 Task: Use reaction emojis to express your opinion on a pull request.
Action: Mouse moved to (63, 187)
Screenshot: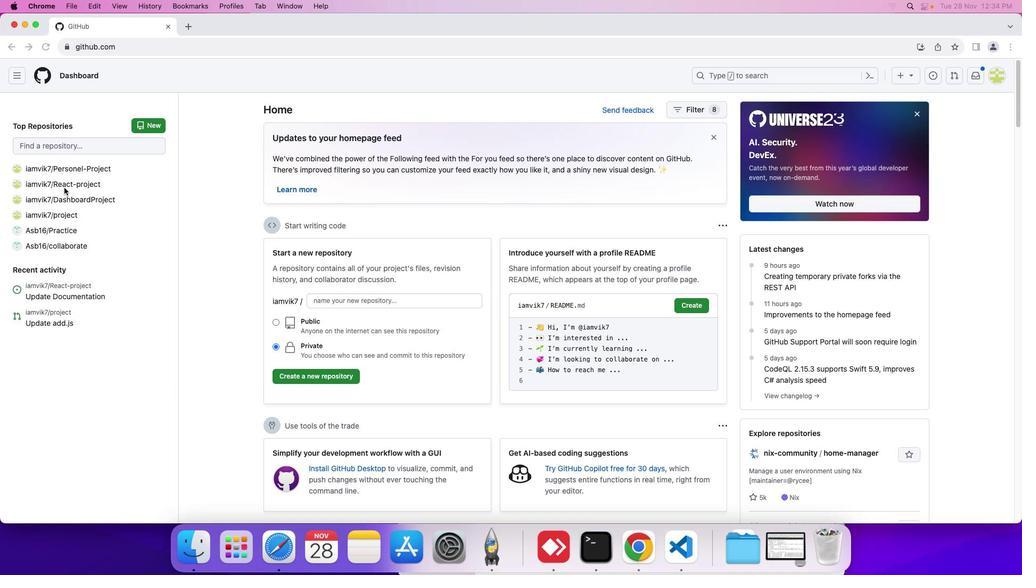 
Action: Mouse pressed left at (63, 187)
Screenshot: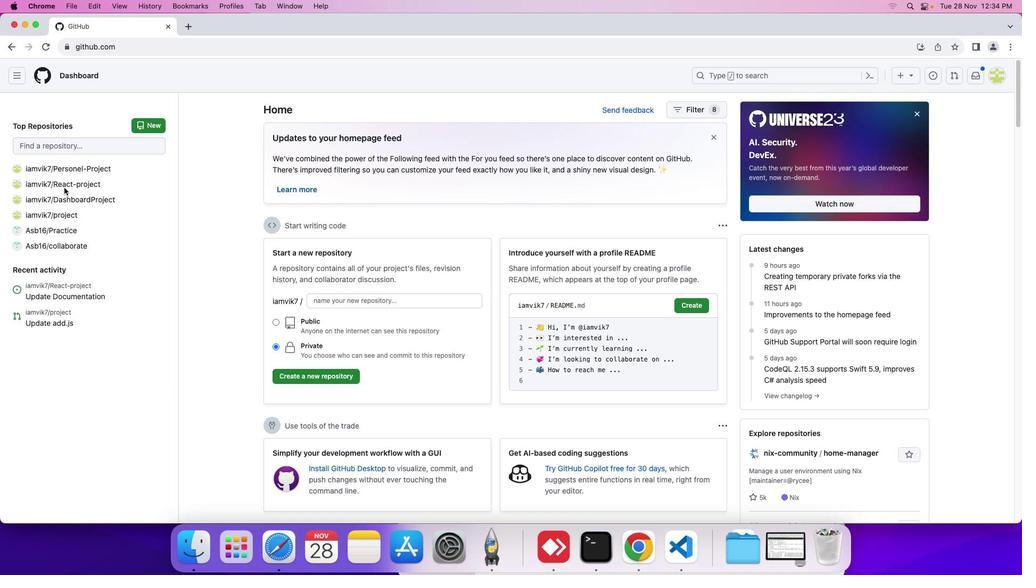 
Action: Mouse moved to (64, 181)
Screenshot: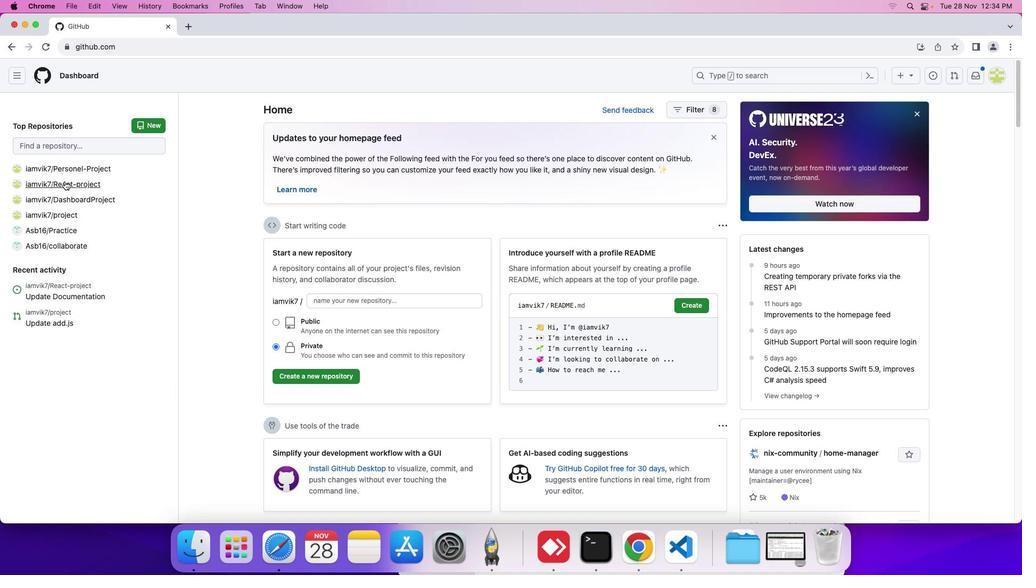 
Action: Mouse pressed left at (64, 181)
Screenshot: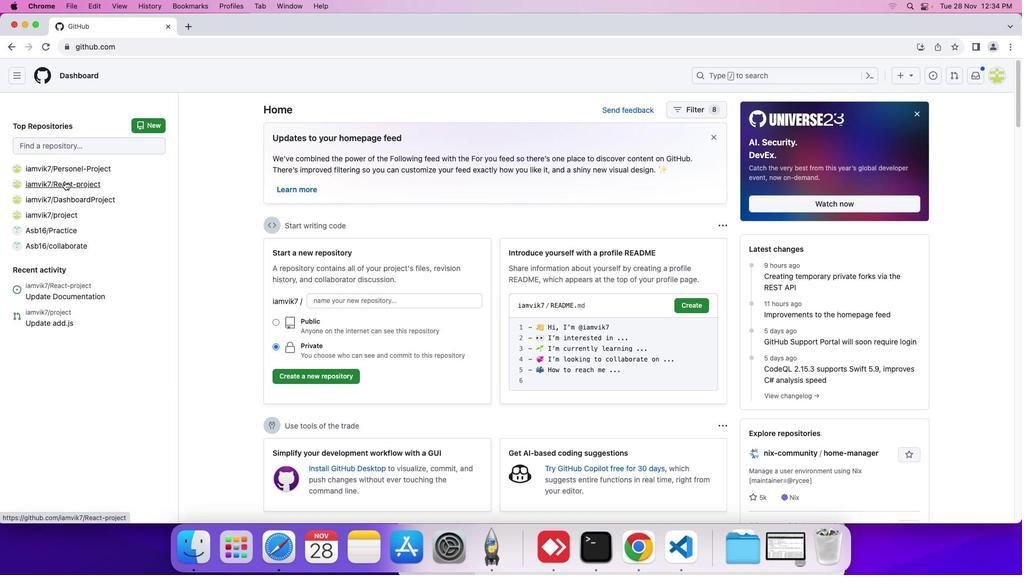 
Action: Mouse moved to (233, 167)
Screenshot: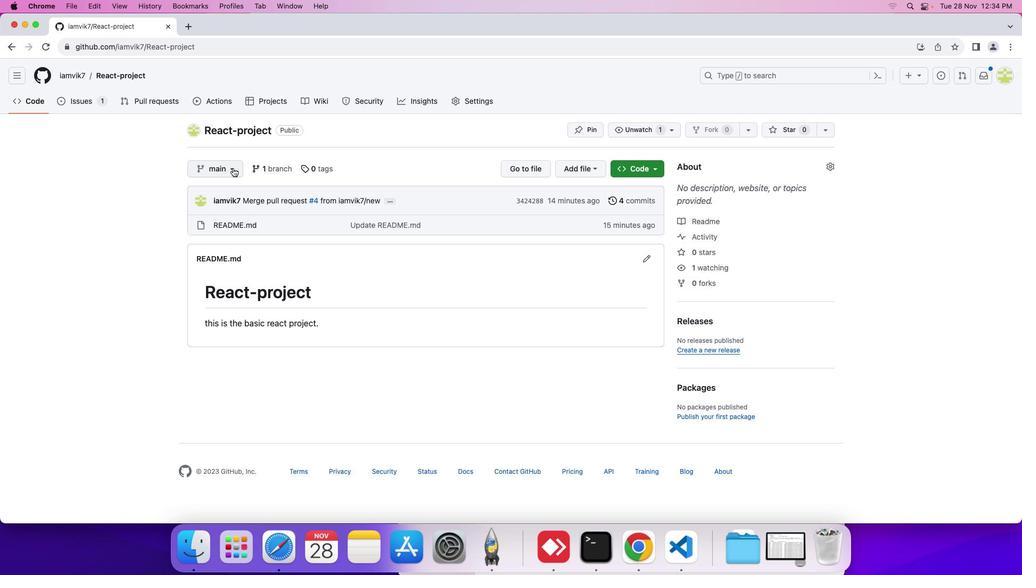 
Action: Mouse pressed left at (233, 167)
Screenshot: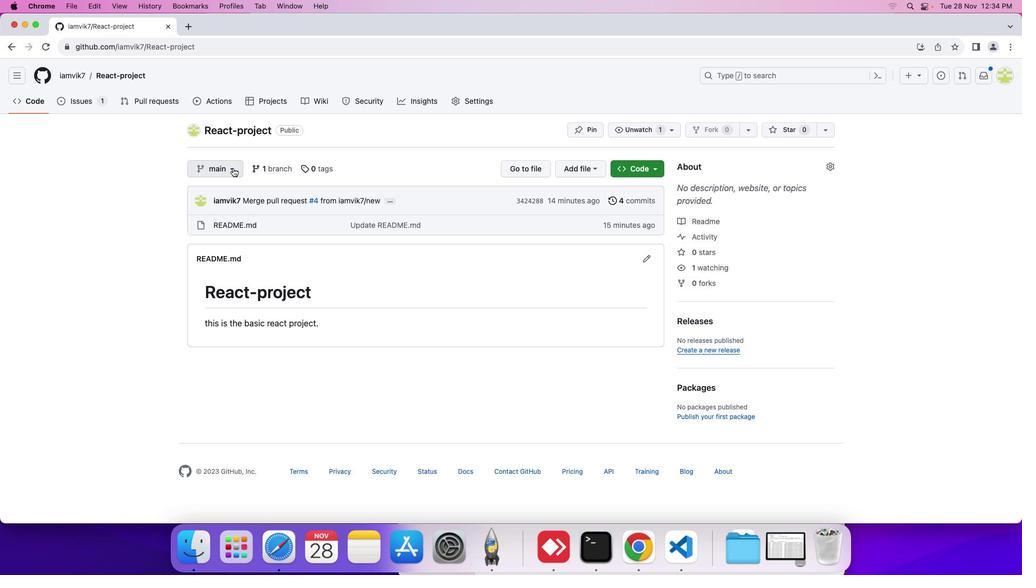 
Action: Mouse moved to (250, 225)
Screenshot: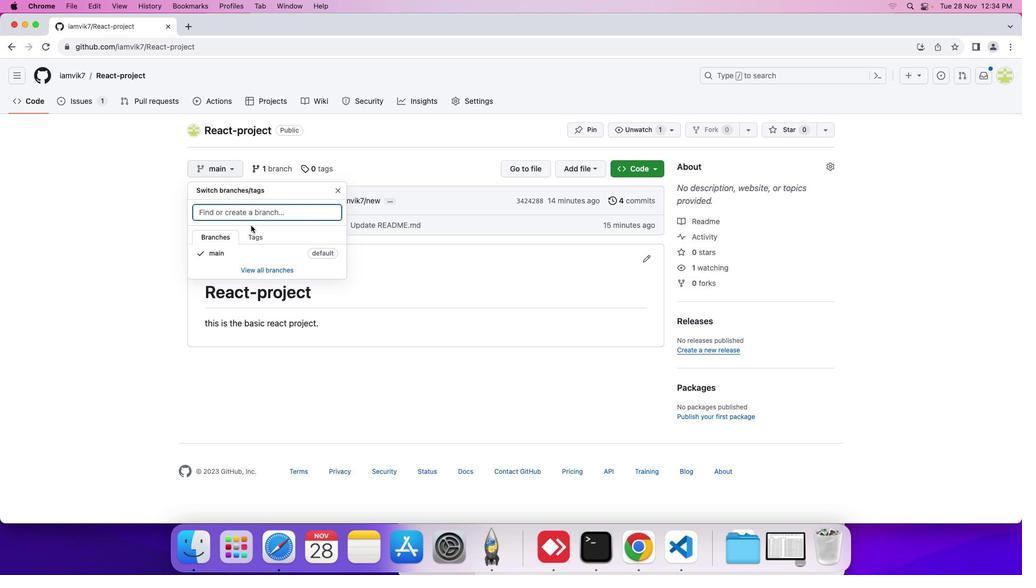 
Action: Key pressed 'n''e''w'Key.space'b''r''a''n''c''h'
Screenshot: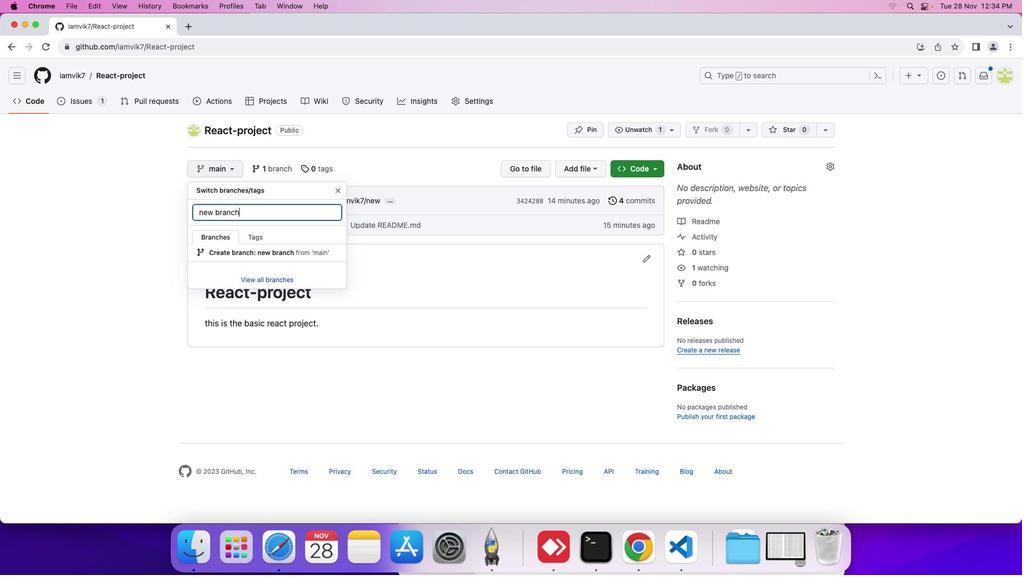 
Action: Mouse moved to (252, 250)
Screenshot: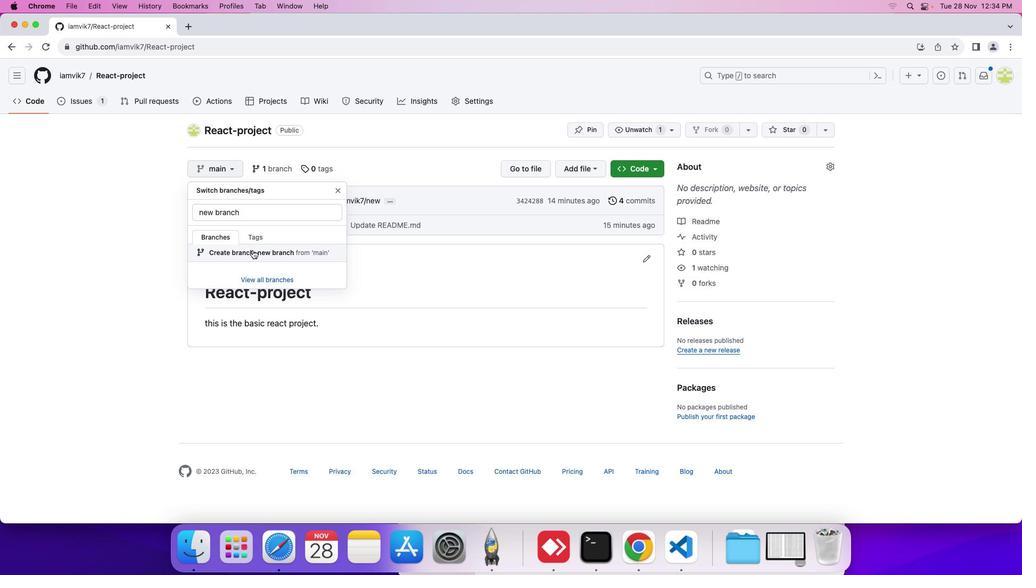 
Action: Mouse pressed left at (252, 250)
Screenshot: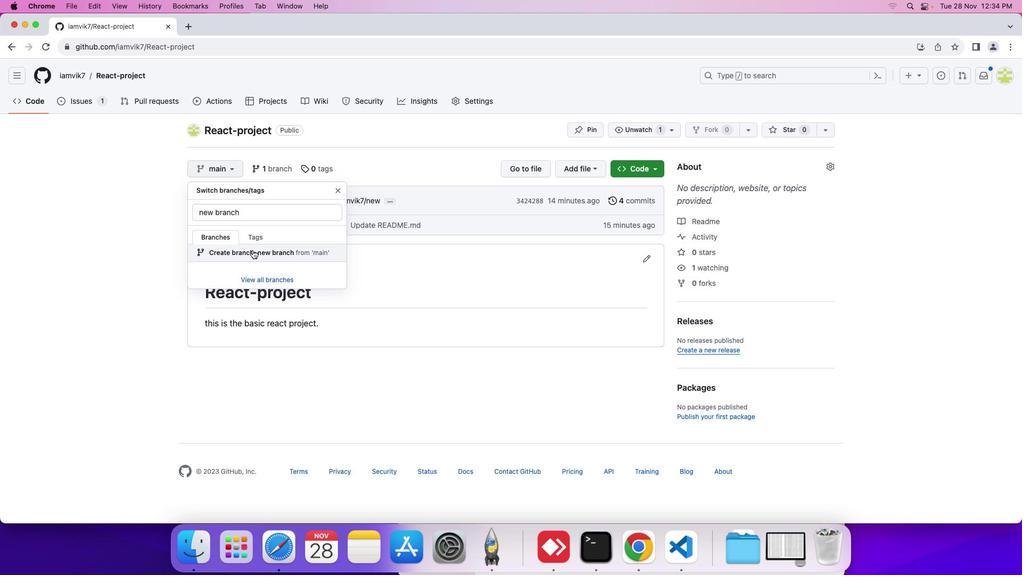 
Action: Mouse moved to (593, 198)
Screenshot: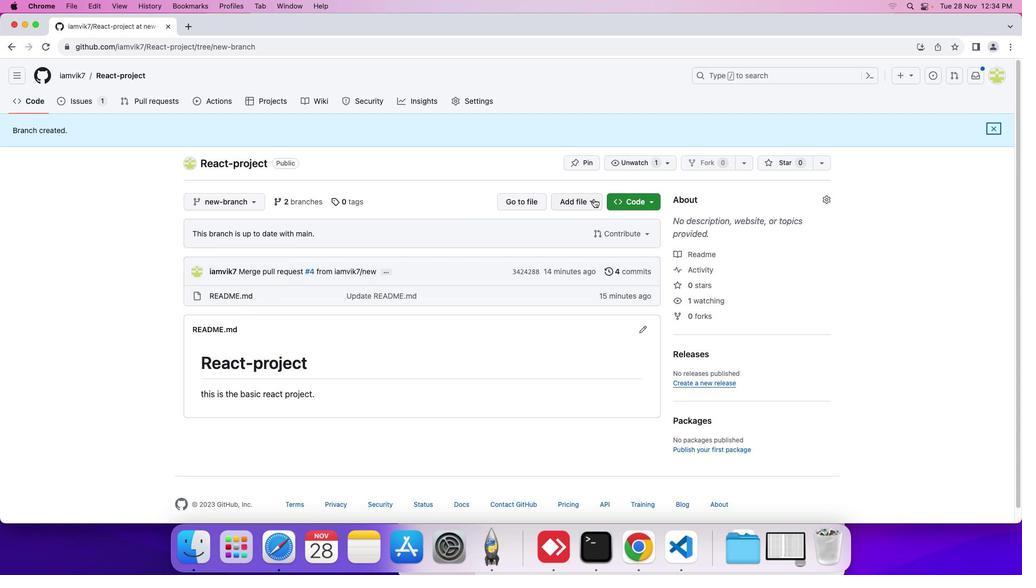 
Action: Mouse pressed left at (593, 198)
Screenshot: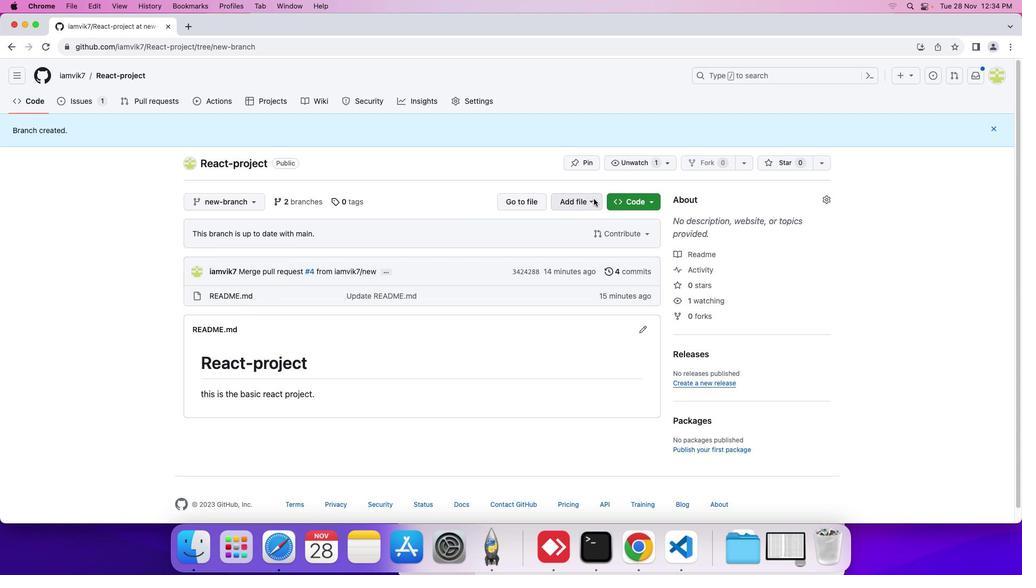 
Action: Mouse moved to (578, 217)
Screenshot: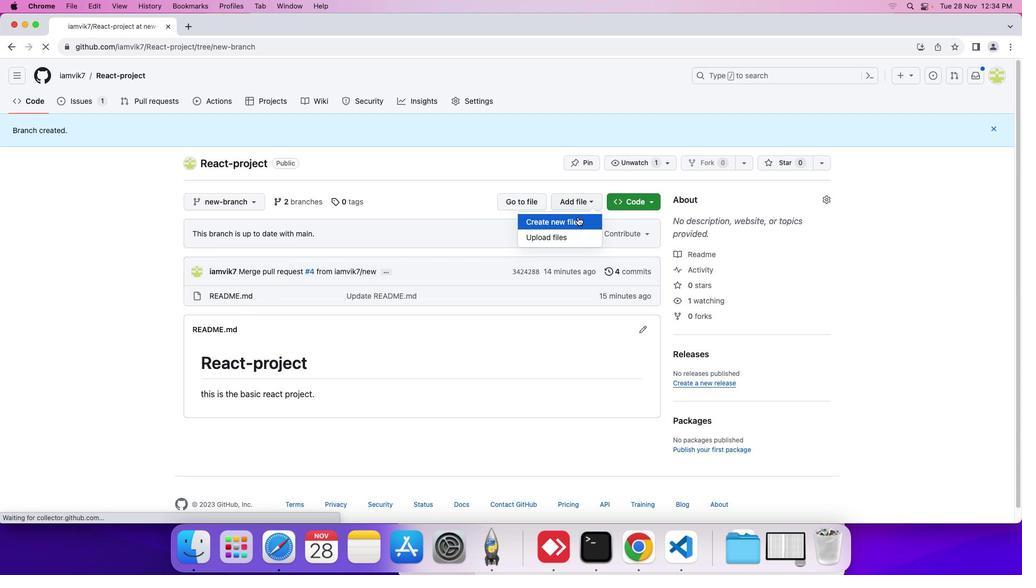 
Action: Mouse pressed left at (578, 217)
Screenshot: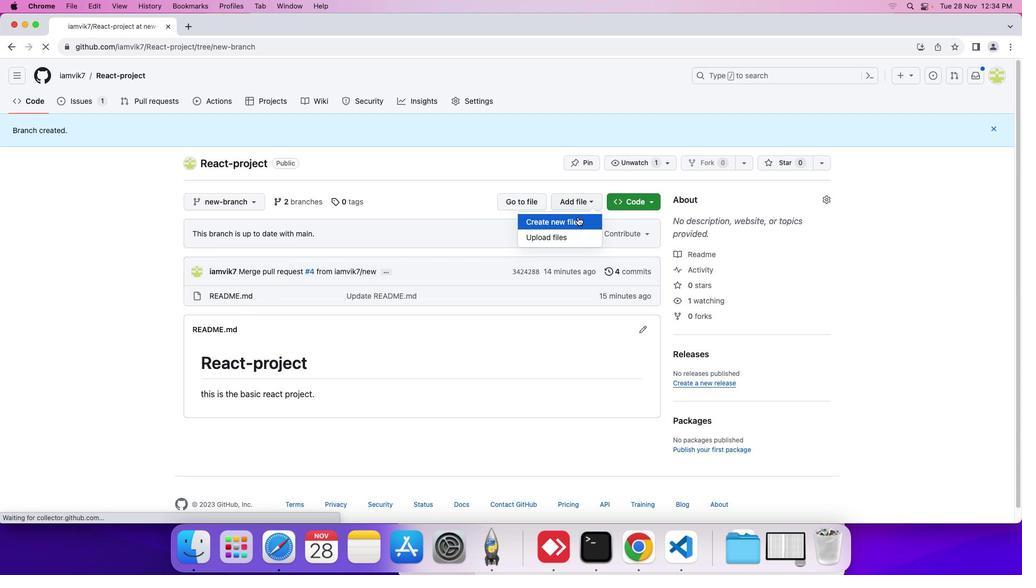 
Action: Mouse moved to (150, 133)
Screenshot: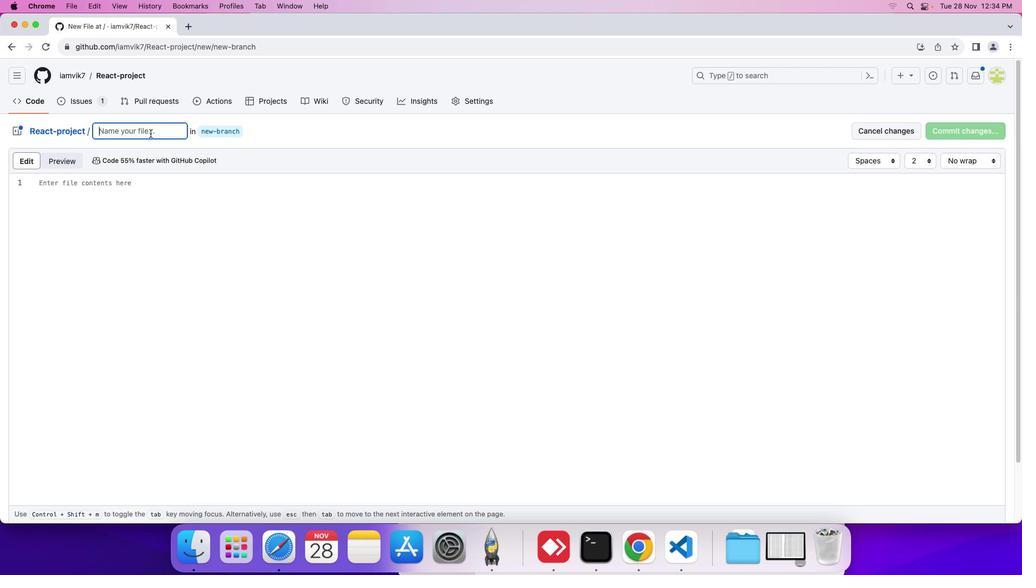 
Action: Mouse pressed left at (150, 133)
Screenshot: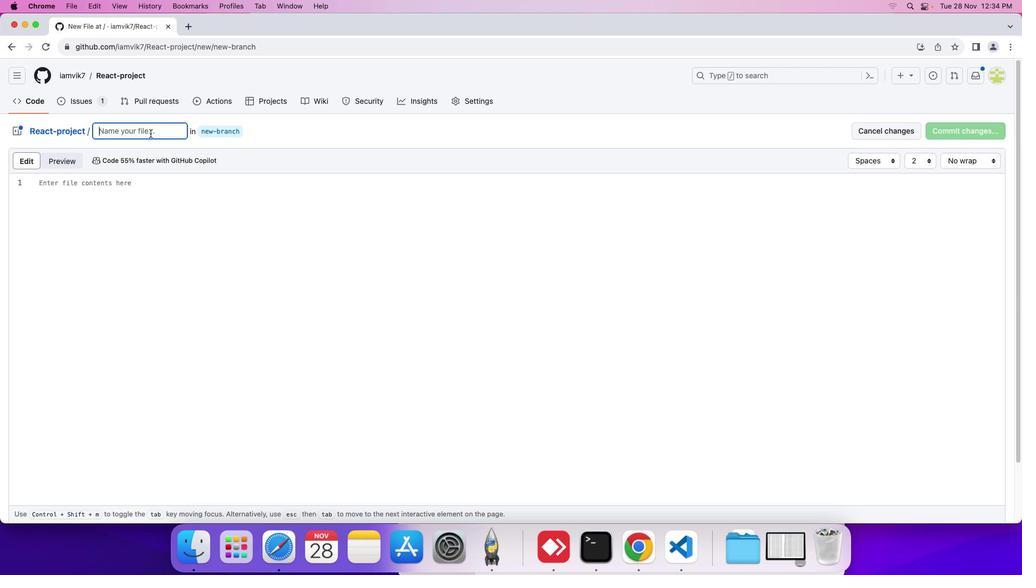 
Action: Mouse moved to (149, 133)
Screenshot: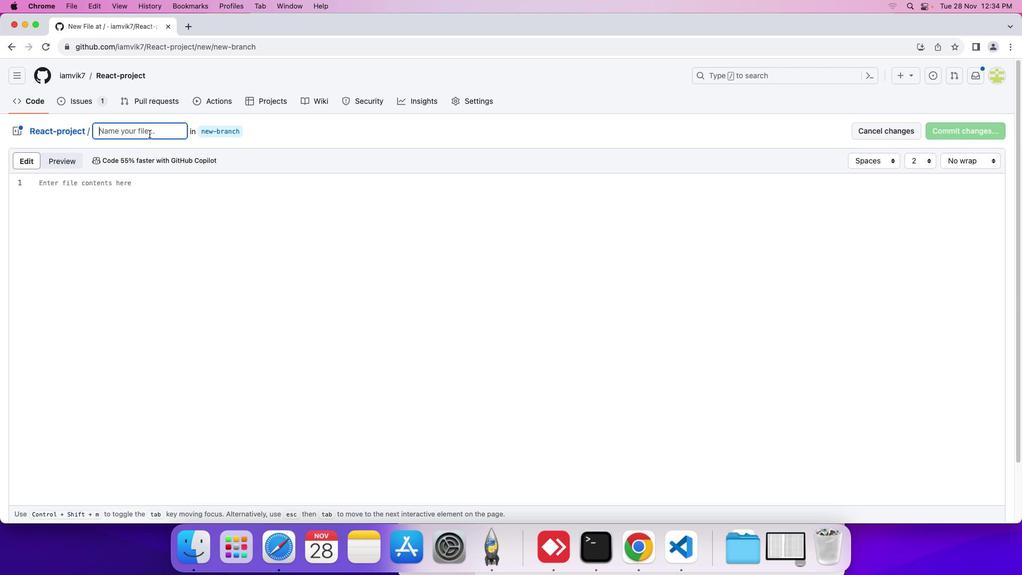 
Action: Key pressed 'p''r''o''d''u''c''t''.''j''s'
Screenshot: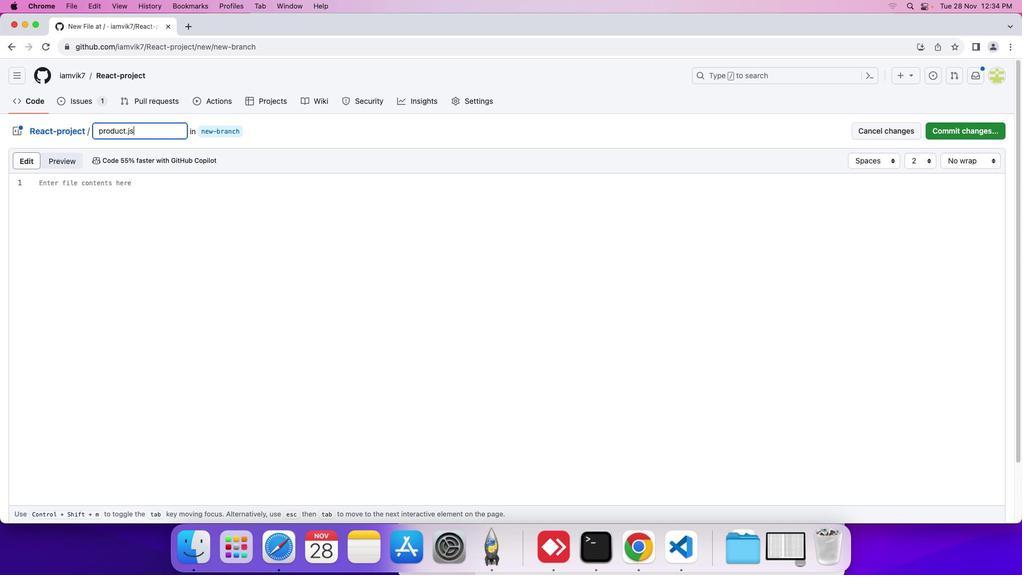 
Action: Mouse moved to (170, 178)
Screenshot: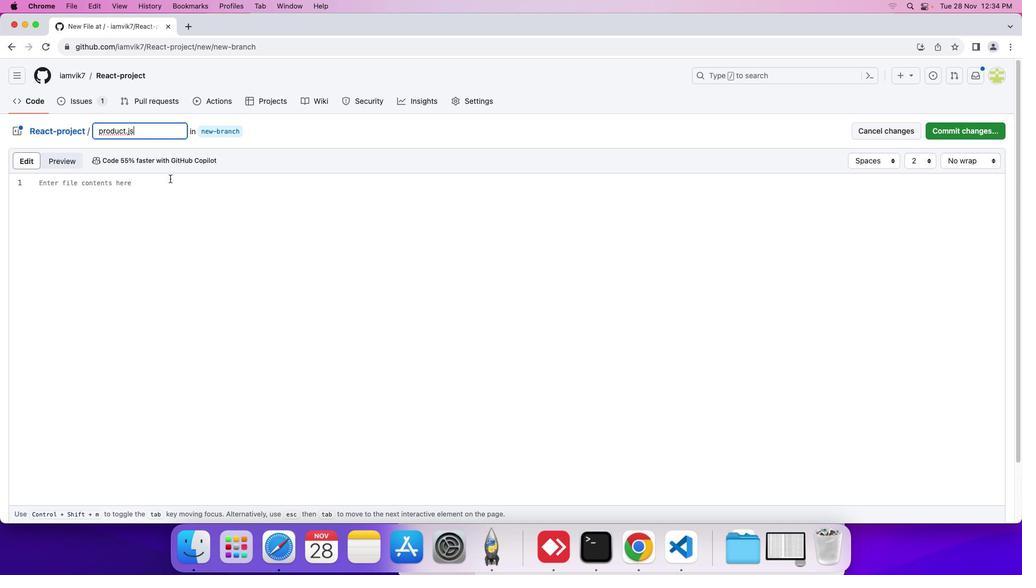 
Action: Mouse pressed left at (170, 178)
Screenshot: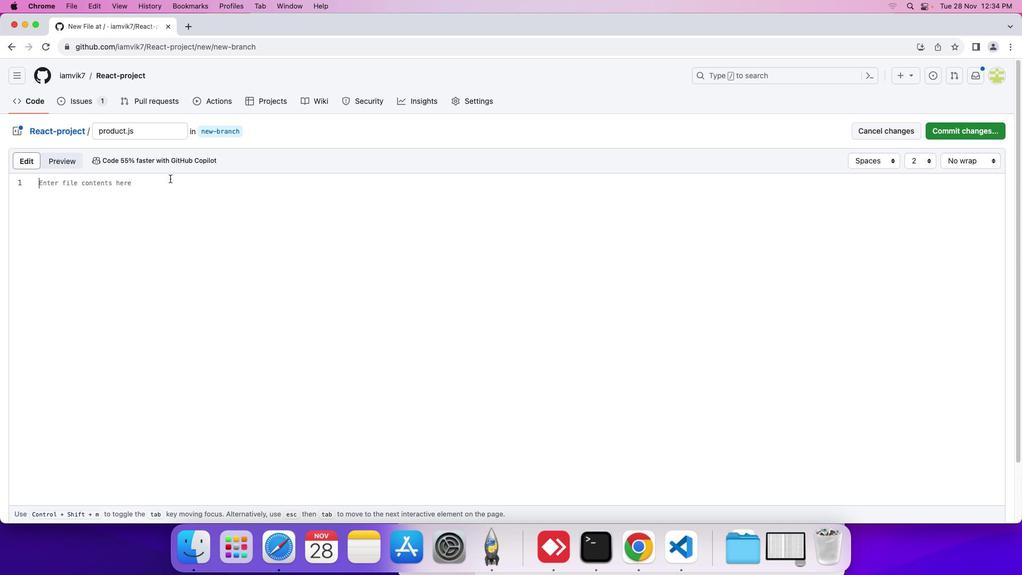 
Action: Key pressed Key.shift'L'Key.backspace'l''e''t'Key.space'a'Key.space'='Key.space'1''1'';'Key.enterKey.enter'l''e''t'Key.space'b'Key.space'='Key.space'2''1'';'Key.enterKey.enterKey.enter'f''u''n''c''t''i''o''n'Key.space'f''i''n''d'Key.shift'P''r''o''d''u''c''t'Key.shift_r'(''a'','Key.space'b'Key.shift_r')'Key.spaceKey.shift_r'{'Key.enter'l''e''t'Key.space'p''r''o''d'Key.backspaceKey.backspaceKey.backspaceKey.backspaceKey.backspaceKey.backspaceKey.backspaceKey.backspace'c''o''n''s''t'Key.space'p''r''o''d'Key.space'='Key.space'a'Key.spaceKey.shift_r'*'Key.space'b'';'Key.enter'r''e''t''u''r''n'Key.space'p''r''o''d'';'Key.enterKey.shift_r'}'Key.enterKey.enter'l''e''t''s'Key.spaceKey.backspaceKey.backspaceKey.space'a''n''s'Key.space'='Key.space'f''i''n''d'Key.shift'P''r''o''c''t''='Key.backspaceKey.backspaceKey.backspace'd''u''c''t'Key.shift_r'(''a'','Key.space'b'Key.shift_r')'';'Key.enterKey.enter'c''o''n''s''o''l''e''.''l''o''g'Key.shift_r'(''a''n''s'Key.shift_r')'';'Key.upKey.upKey.upKey.enter'/''/''a''n''s'Key.backspaceKey.backspaceKey.backspace'a''c''c'Key.backspaceKey.backspaceKey.backspace'a'Key.backspace'c''a''l''l''i''n''g'Key.space't''h''e'Key.space'f''u''n''c''t''i''o''n'Key.space
Screenshot: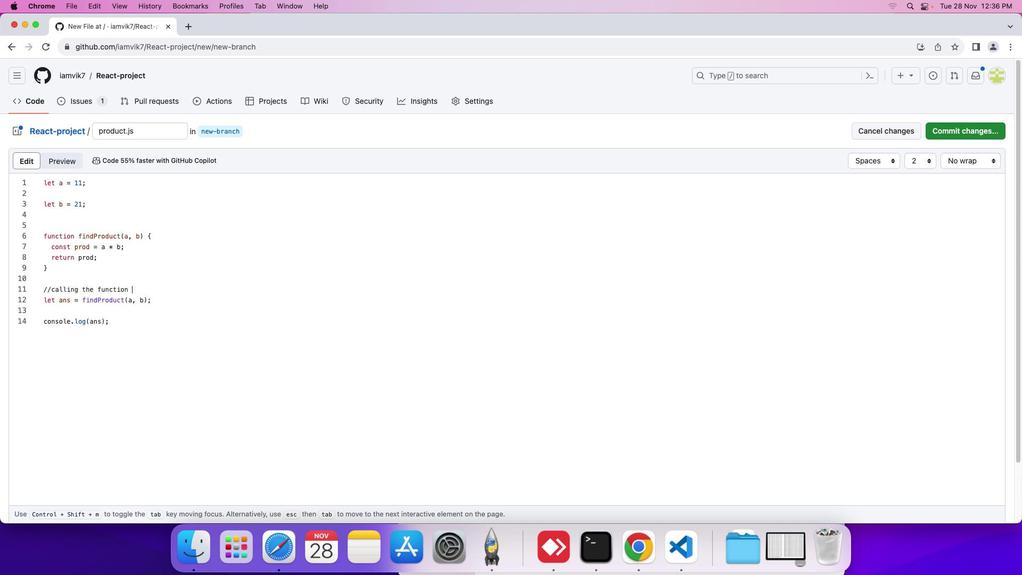 
Action: Mouse moved to (51, 229)
Screenshot: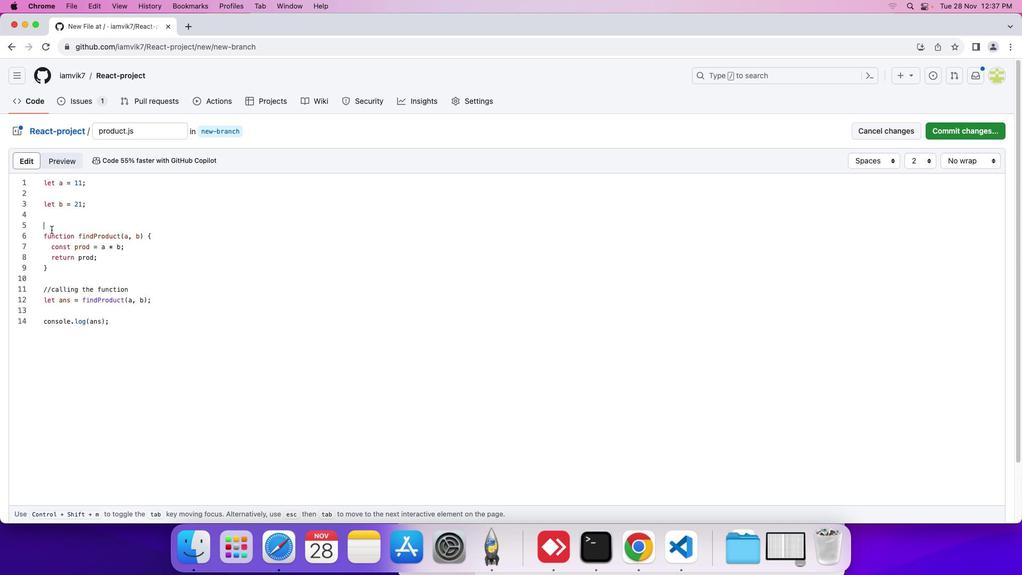 
Action: Mouse pressed left at (51, 229)
Screenshot: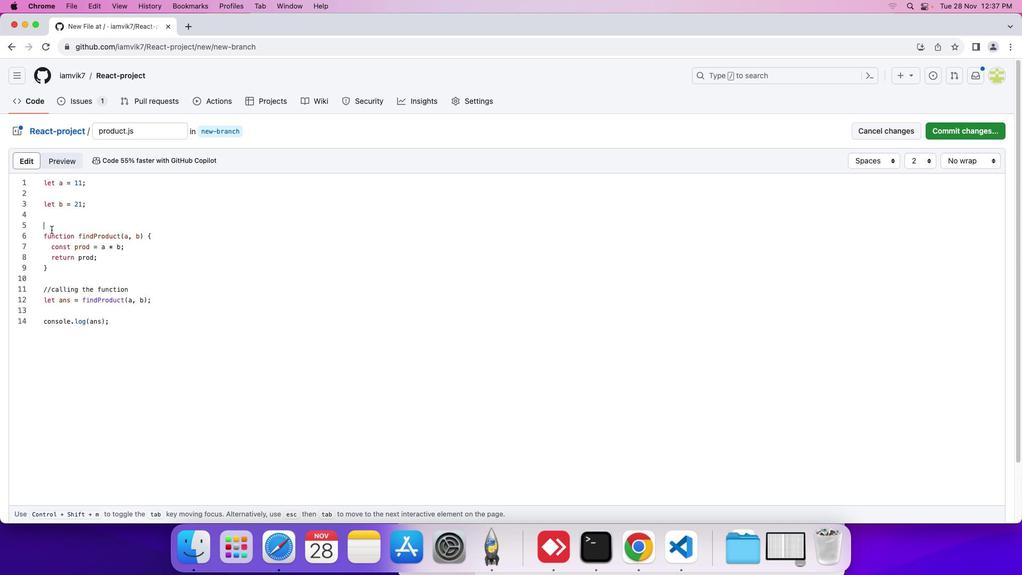 
Action: Key pressed '/''/'Key.space'c''r''e''t'Key.backspace'a''t''e'Key.spaceKey.backspaceKey.backspaceKey.backspaceKey.backspaceKey.backspaceKey.backspaceKey.backspaceKey.shift'f''u''n''c''t''i''o''n'Key.space't''w''o'Key.space'f''i''n''d'Key.space'p''r''o''d''u''c''t''s'Key.space'o''f'Key.space't''w''o'Key.space'n''u''m''b''e''r''s'
Screenshot: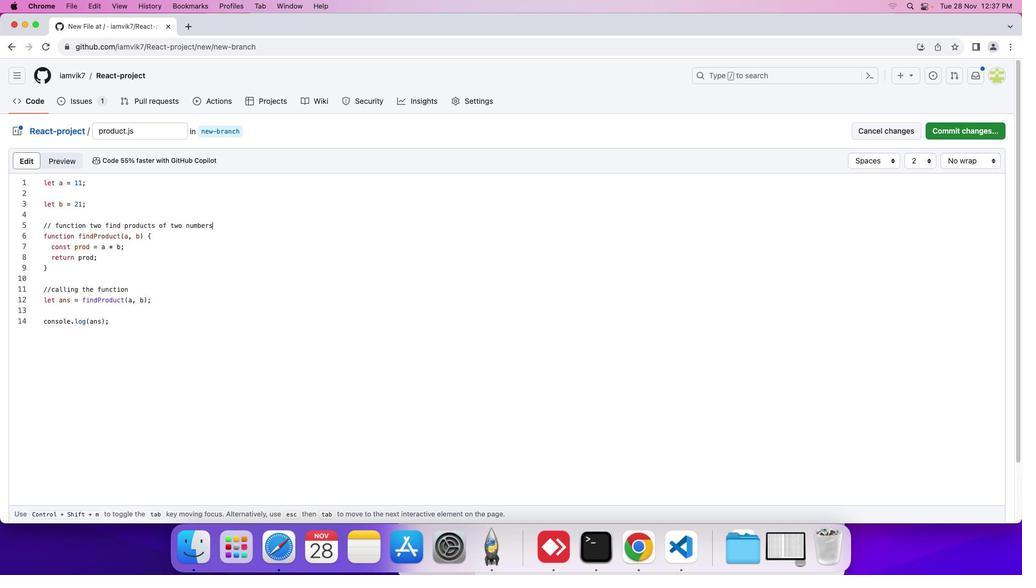 
Action: Mouse moved to (51, 179)
Screenshot: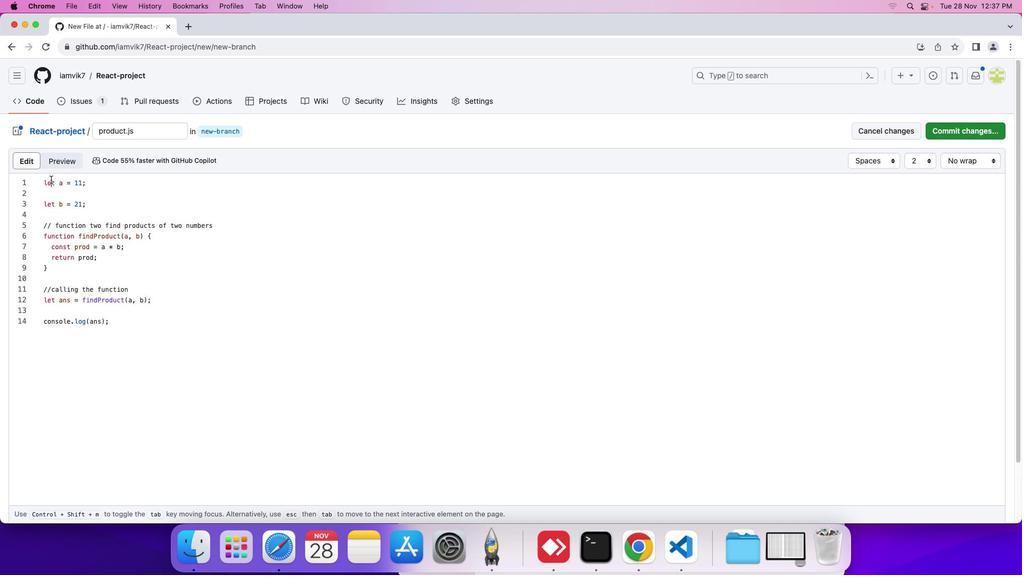 
Action: Mouse pressed left at (51, 179)
Screenshot: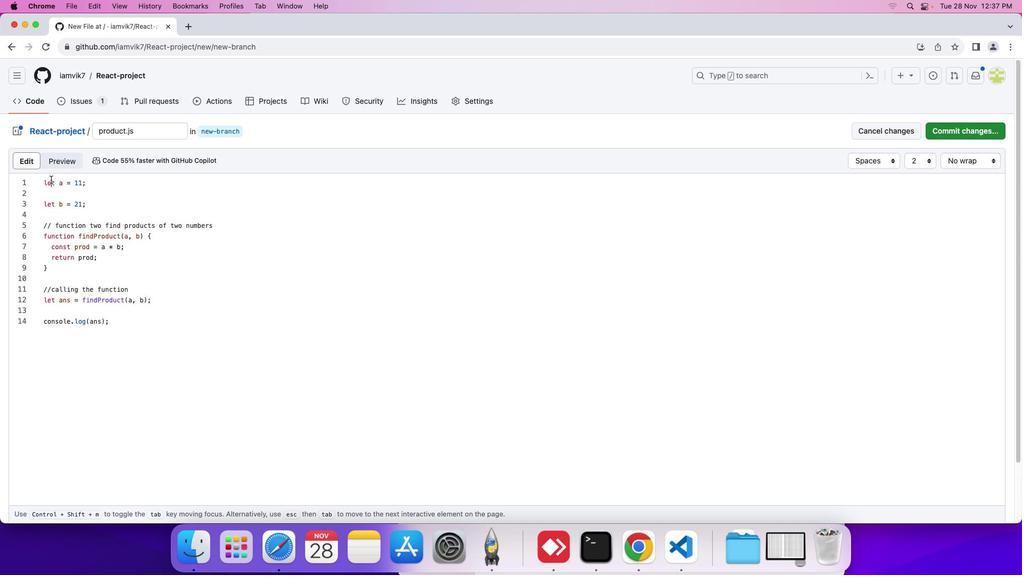 
Action: Mouse moved to (43, 195)
Screenshot: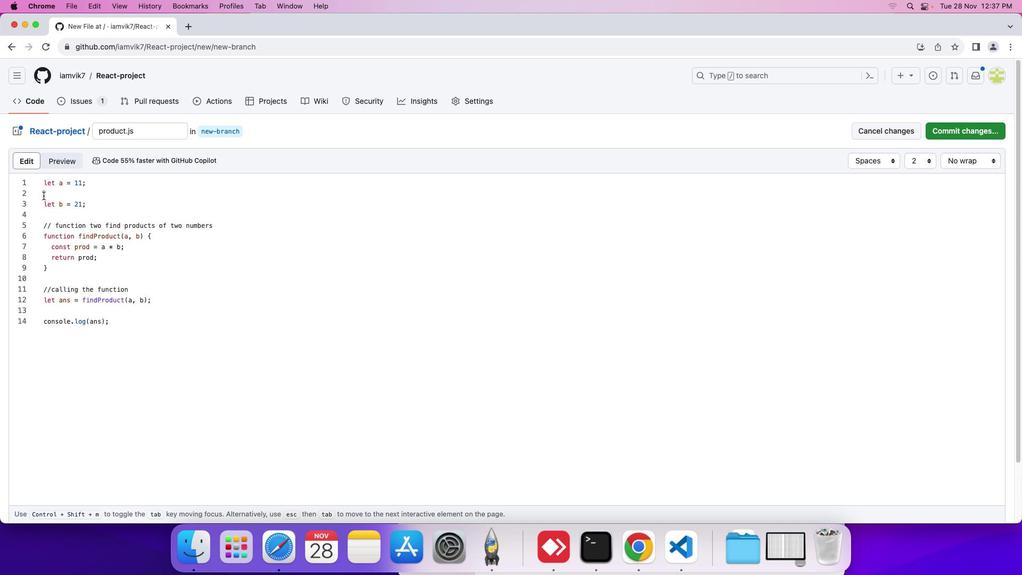 
Action: Mouse pressed left at (43, 195)
Screenshot: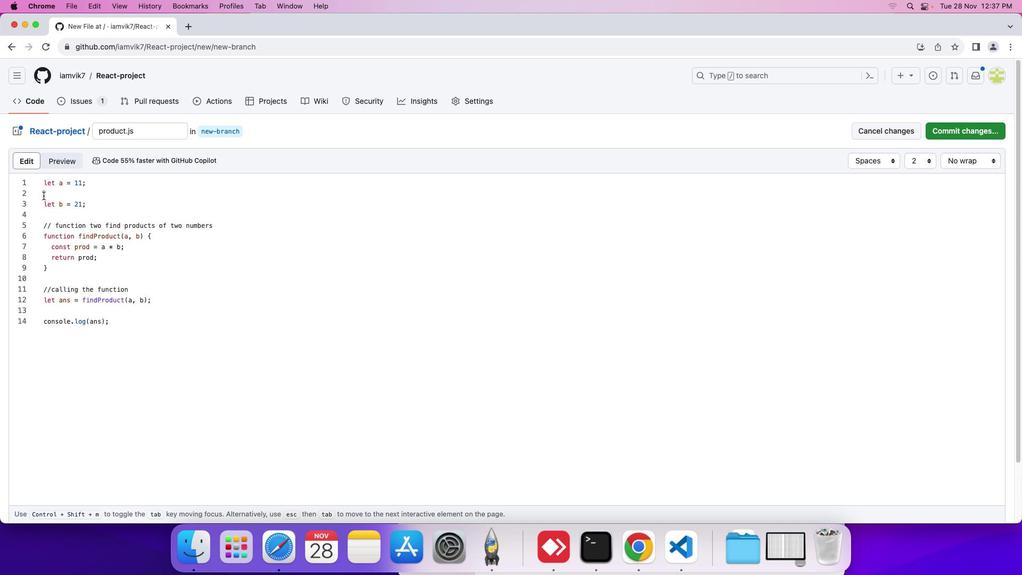 
Action: Mouse moved to (43, 195)
Screenshot: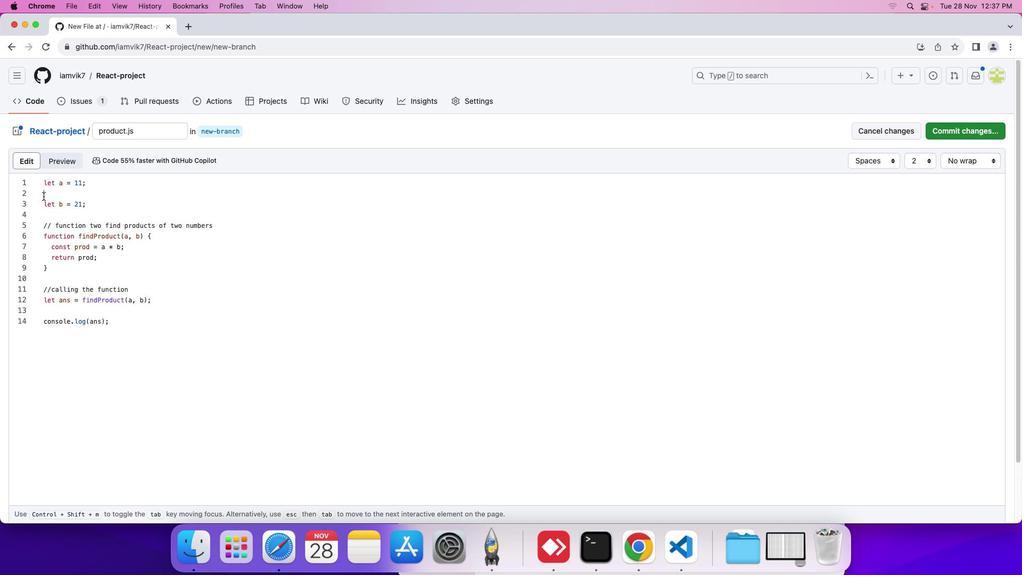 
Action: Key pressed Key.backspaceKey.upKey.enterKey.up'/''/''v''a''r''i''a''b''k'Key.backspace'l''e''s'
Screenshot: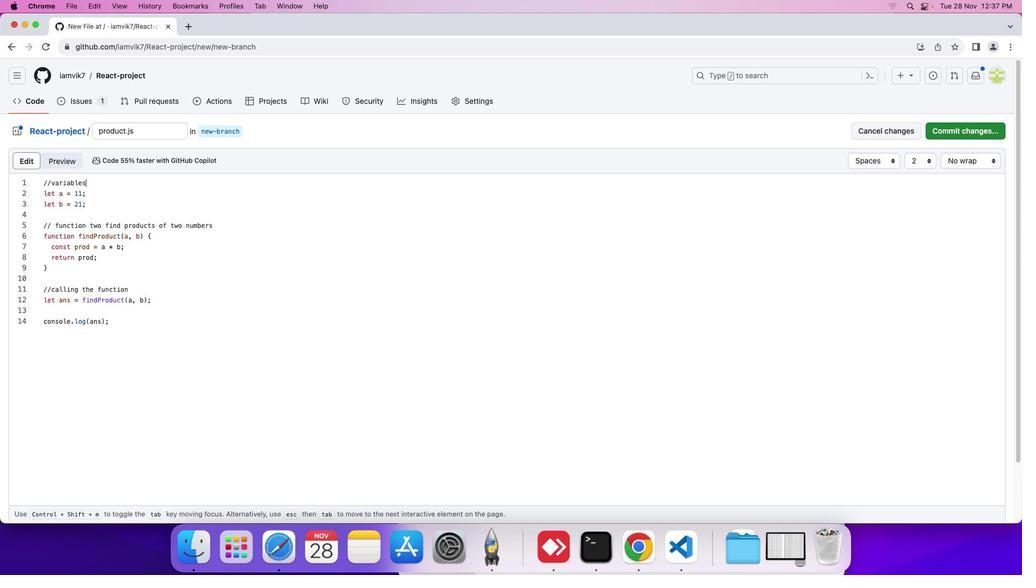 
Action: Mouse moved to (55, 313)
Screenshot: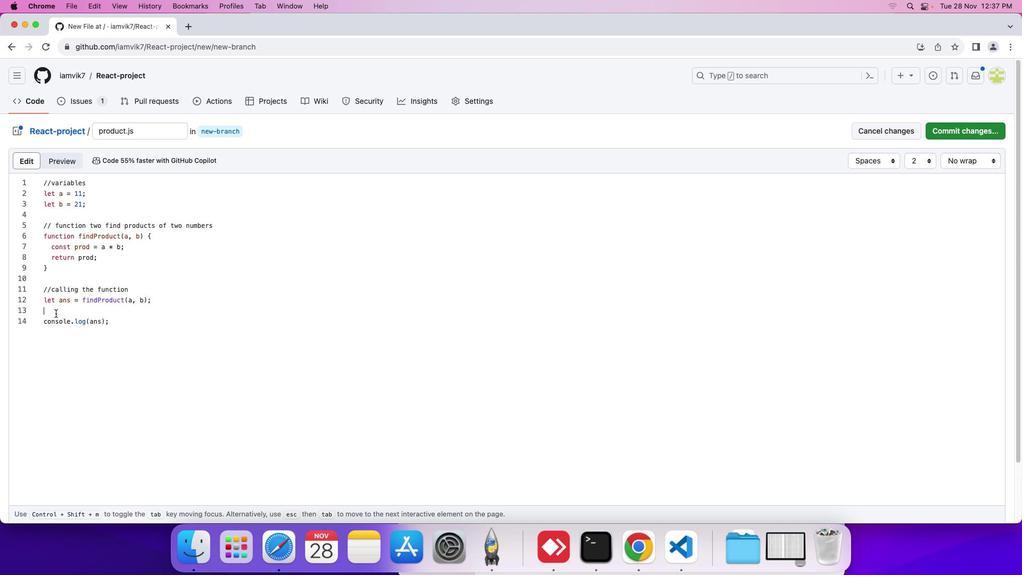
Action: Mouse pressed left at (55, 313)
Screenshot: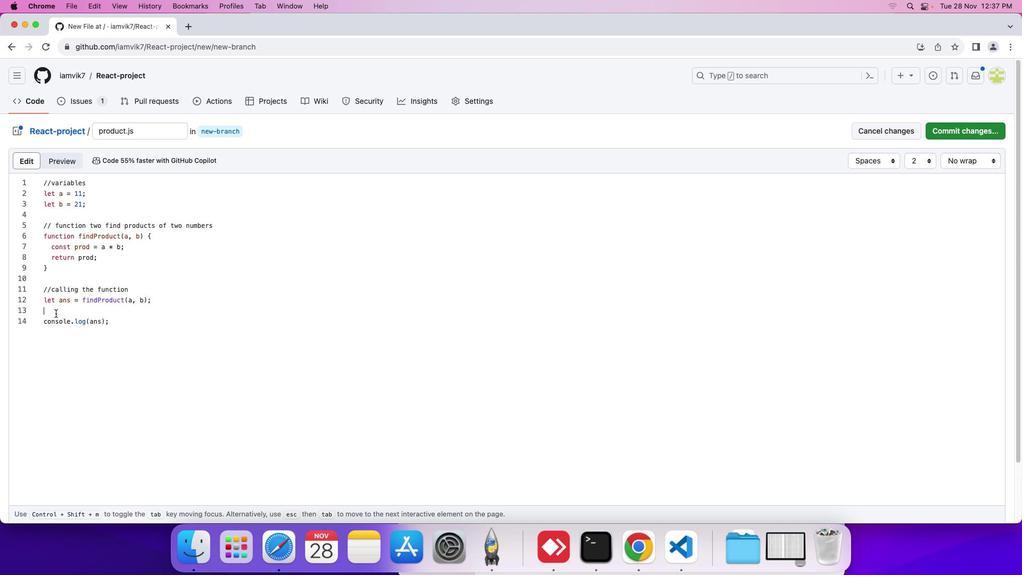 
Action: Key pressed Key.enter'/''/''p''r''i''n''t''i''n''g'Key.space't''h''e'Key.space'a''n''s''w''e''r'
Screenshot: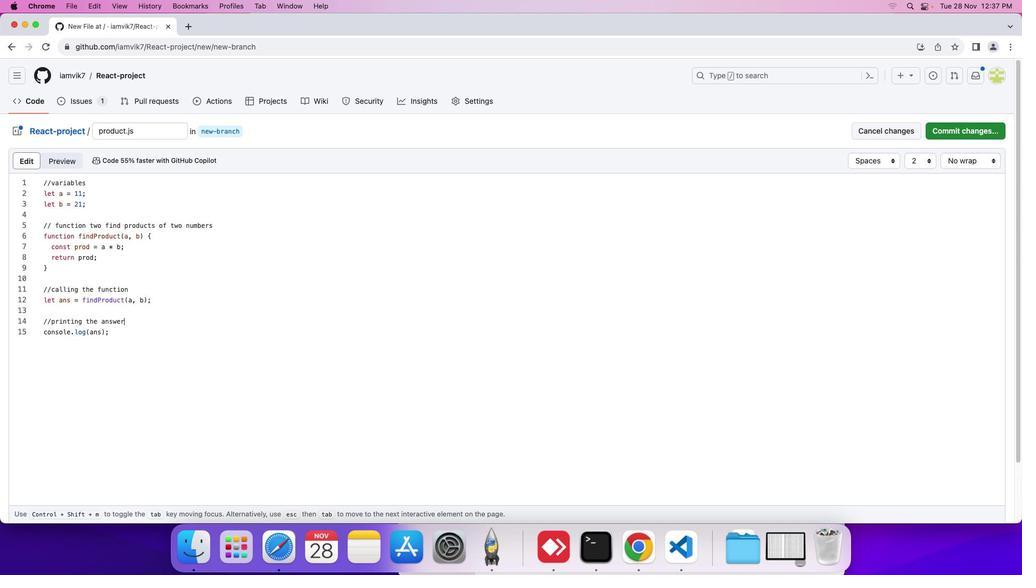 
Action: Mouse moved to (978, 133)
Screenshot: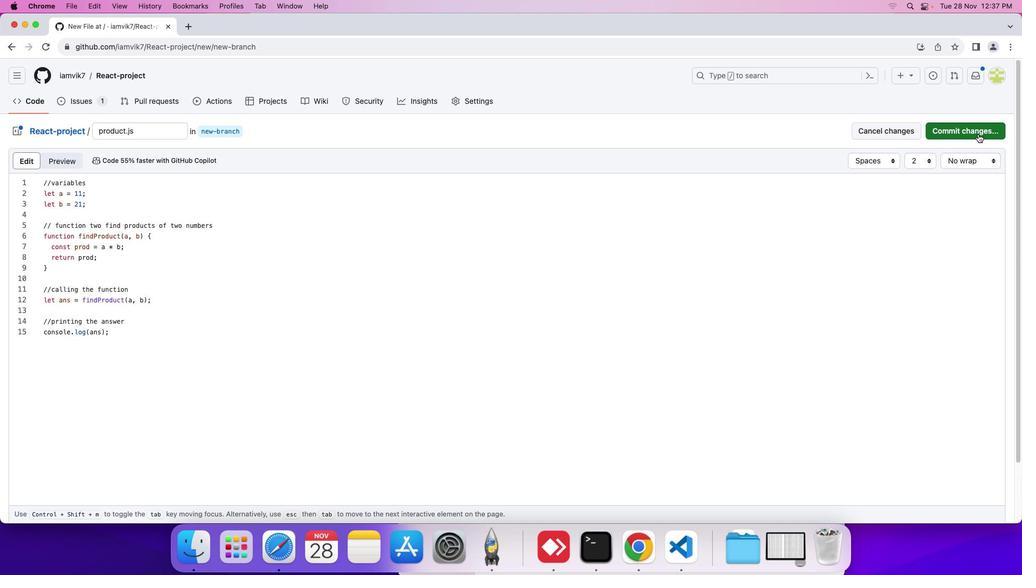 
Action: Mouse pressed left at (978, 133)
Screenshot: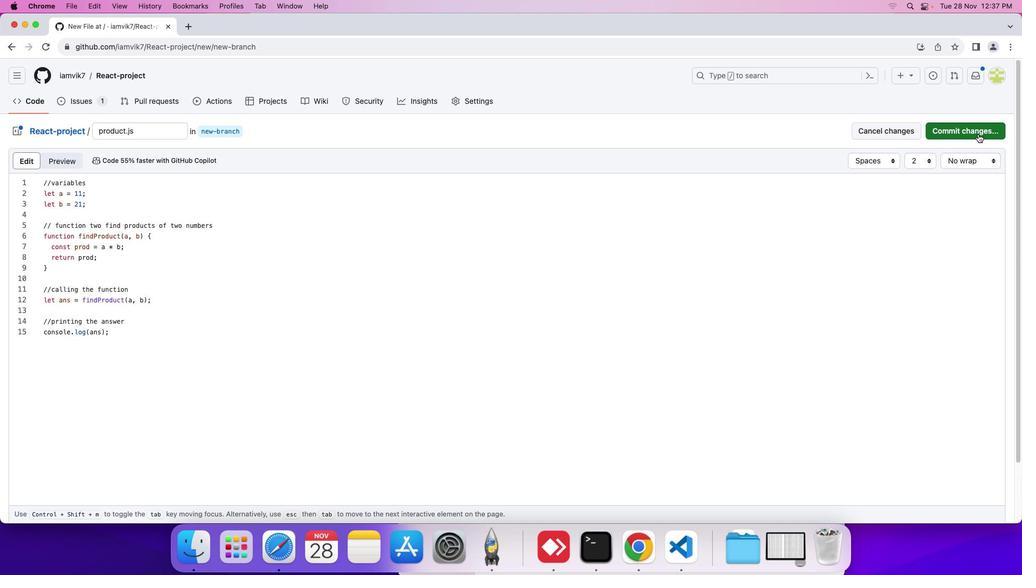 
Action: Mouse moved to (486, 262)
Screenshot: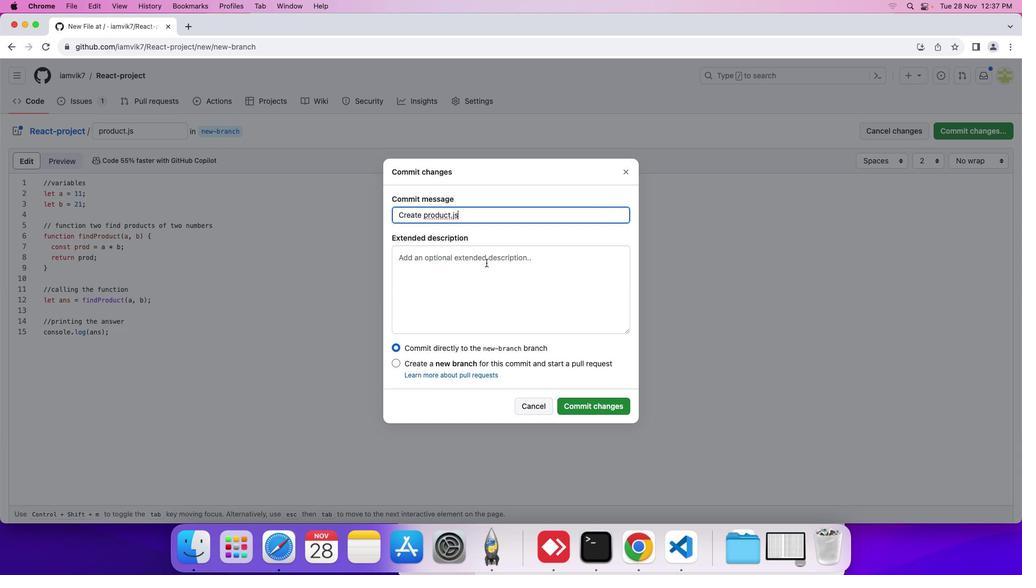 
Action: Mouse pressed left at (486, 262)
Screenshot: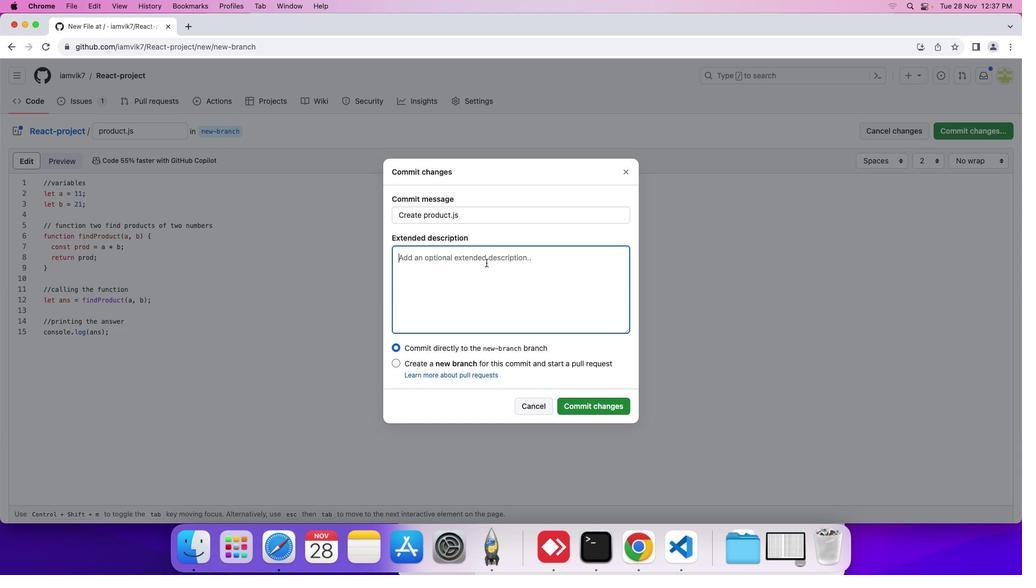 
Action: Mouse moved to (486, 262)
Screenshot: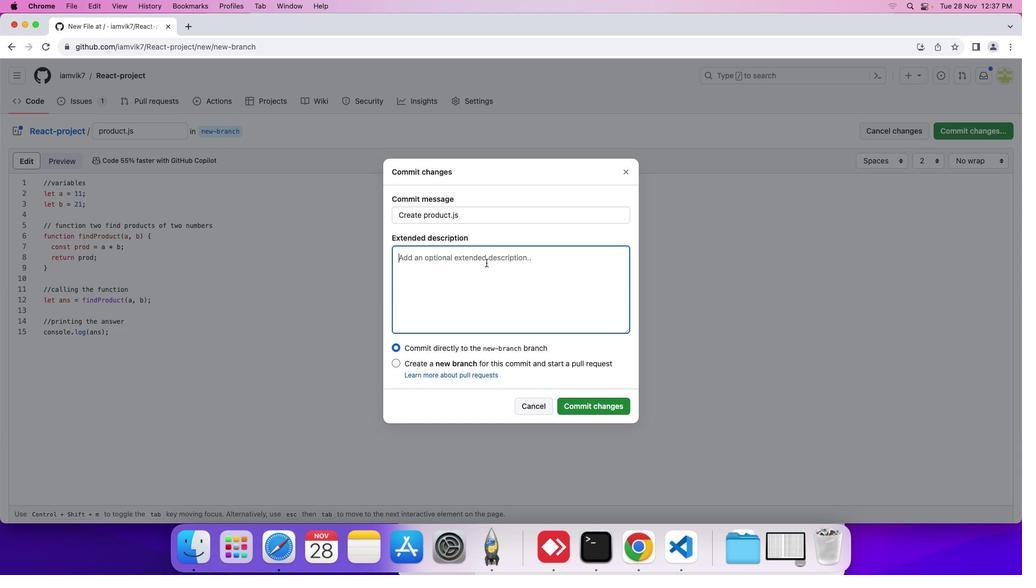
Action: Key pressed Key.shift'A''d''d''i''n''g'Key.space'a'Key.space'j''s'Key.space'f''i''l''e'Key.space't''o'Key.spaceKey.backspaceKey.backspaceKey.backspaceKey.backspaceKey.backspaceKey.backspaceKey.backspaceKey.backspaceKey.backspaceKey.backspaceKey.backspace's''i''m''p''l''e'Key.space'p''r''o''g''r''a''m'Key.space'i''n'Key.space'j''a''v''a''s''c''r''i''p''t'Key.space't''o'Key.space'f''i''n''d'Key.space'p''r''o''d''c''t'Key.spaceKey.backspaceKey.backspaceKey.backspace'u''c''t'Key.space'o''f'Key.space't''w''o'Key.space'n''u''m''b''e''r''s''.'
Screenshot: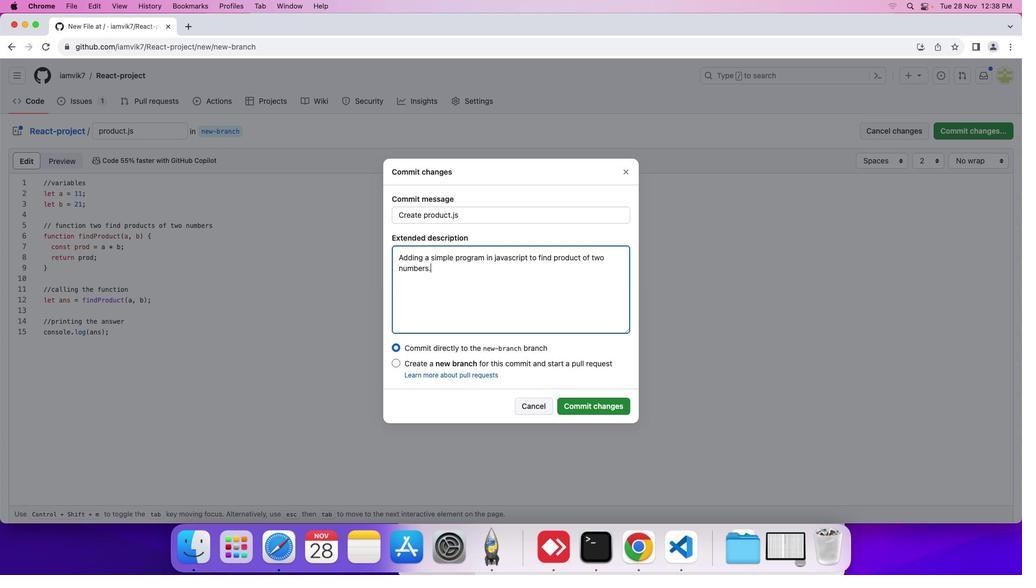 
Action: Mouse moved to (598, 408)
Screenshot: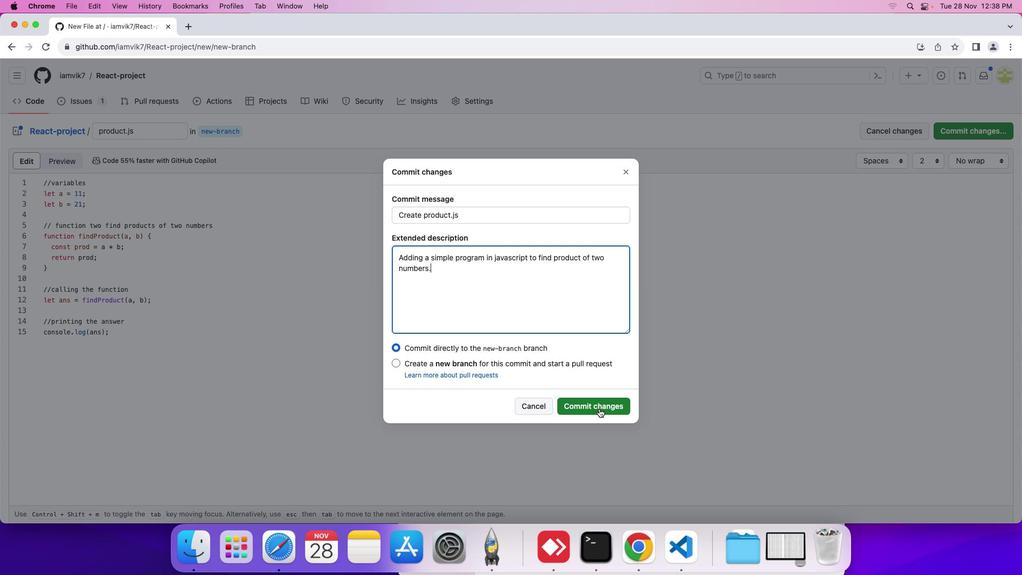 
Action: Mouse pressed left at (598, 408)
Screenshot: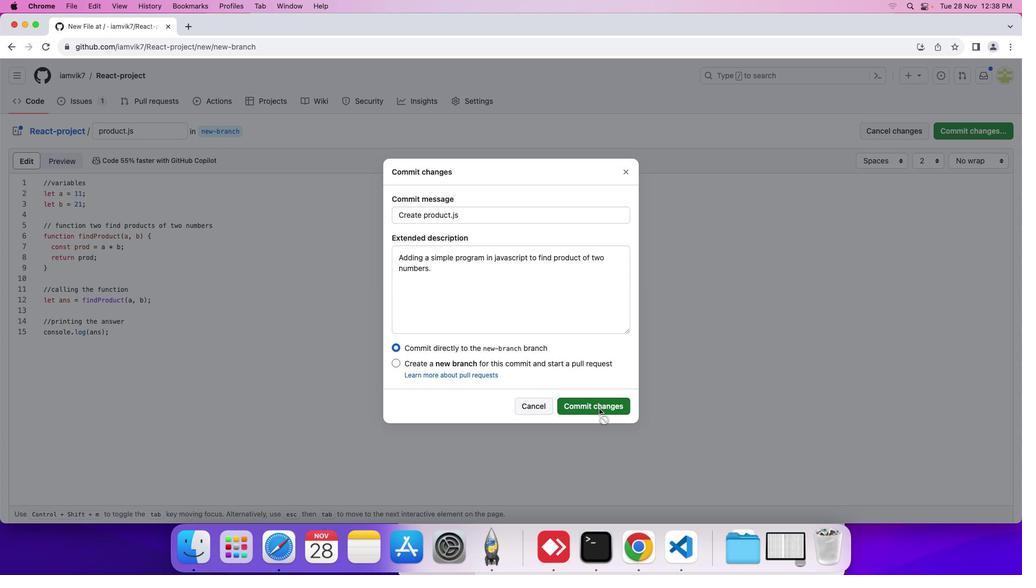 
Action: Mouse moved to (44, 96)
Screenshot: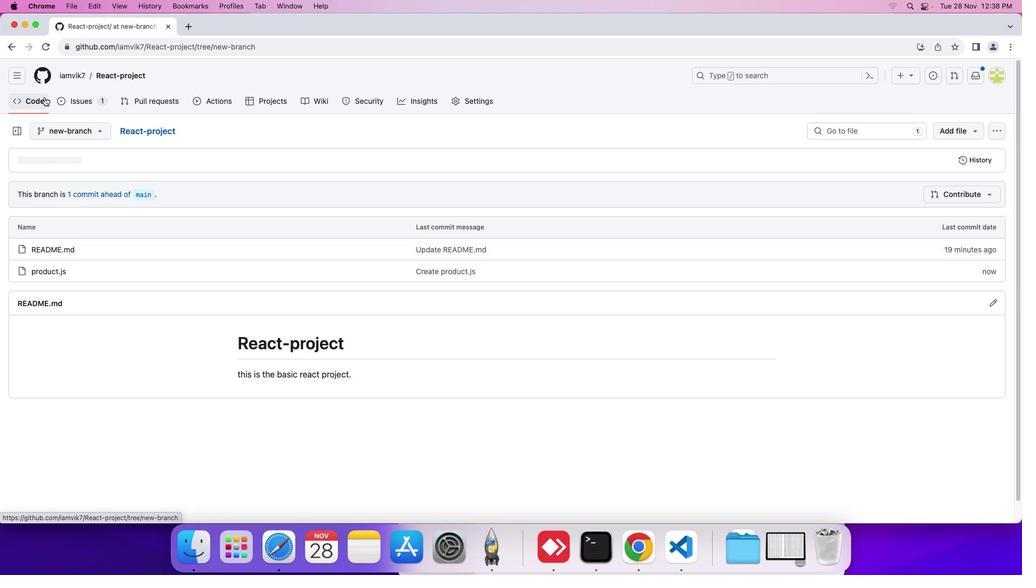 
Action: Mouse pressed left at (44, 96)
Screenshot: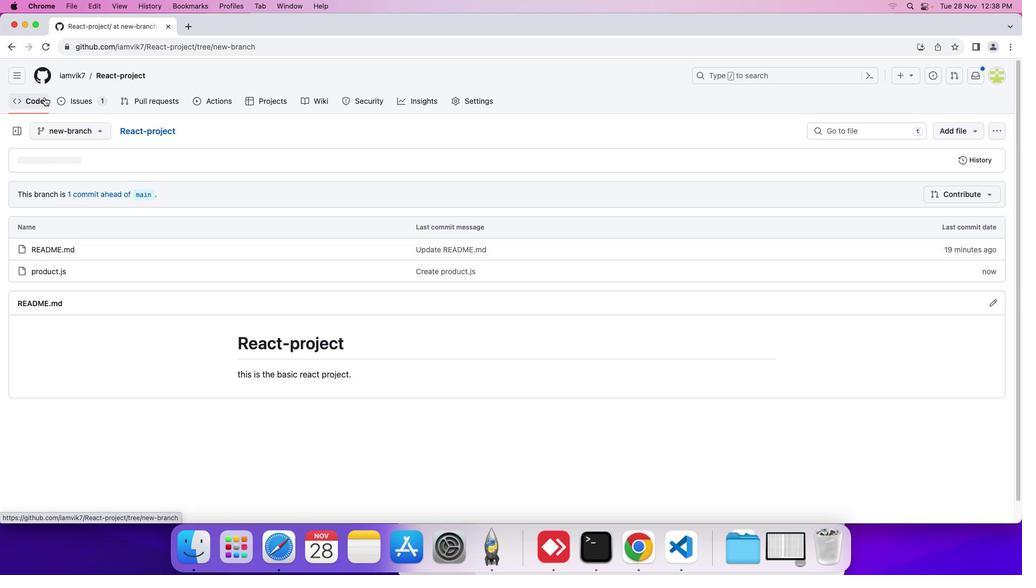 
Action: Mouse moved to (85, 103)
Screenshot: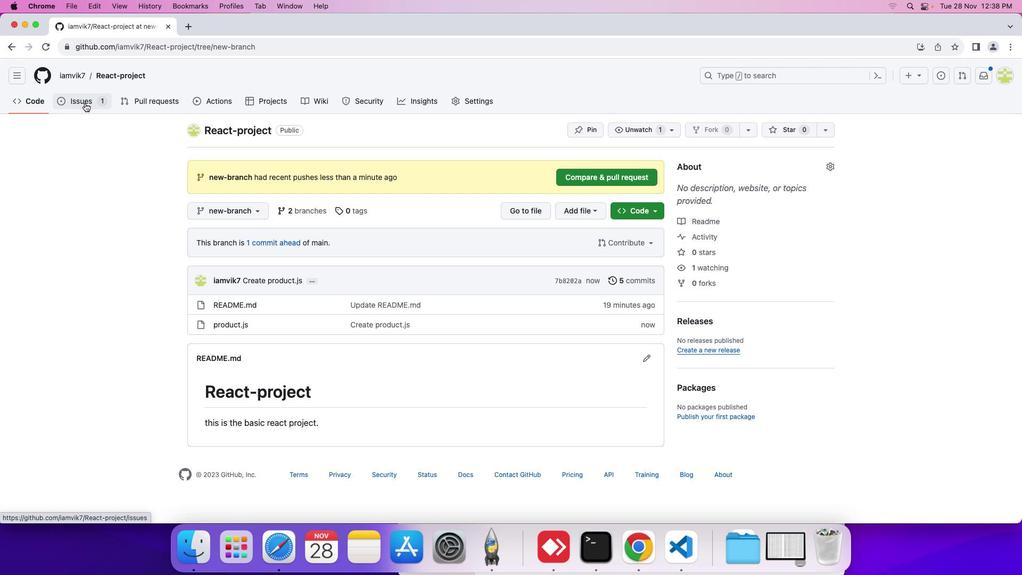 
Action: Mouse pressed left at (85, 103)
Screenshot: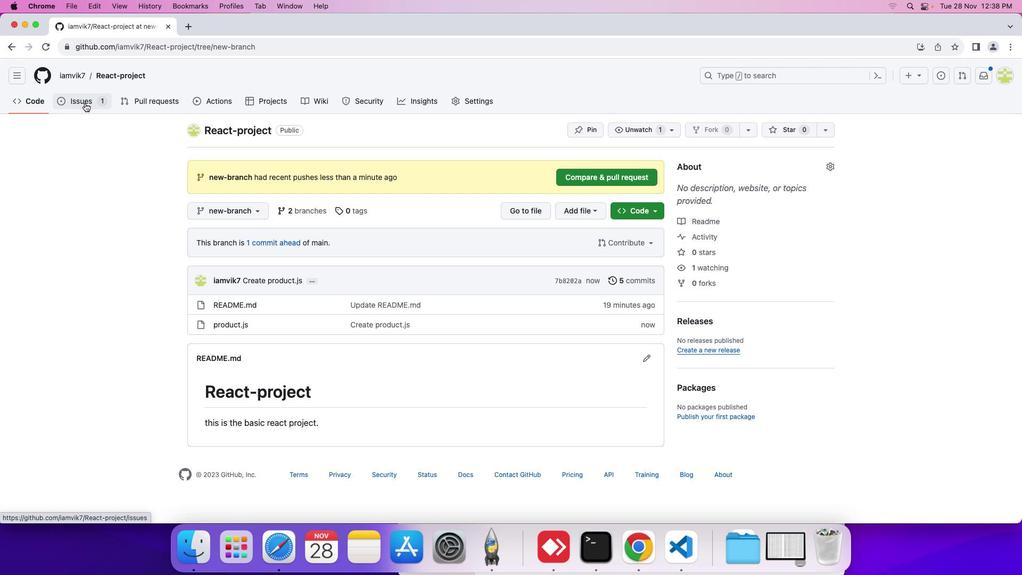 
Action: Mouse moved to (27, 95)
Screenshot: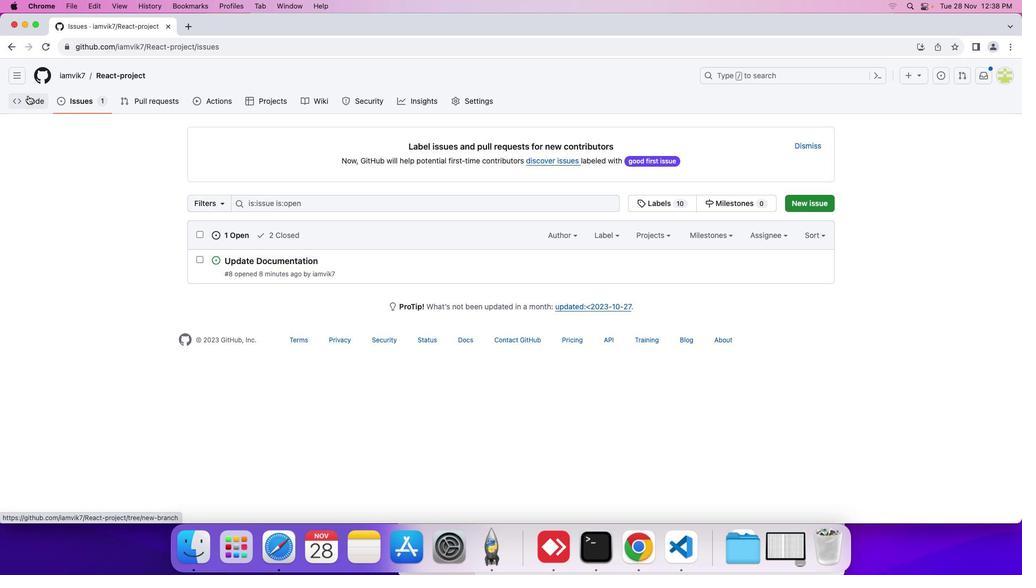 
Action: Mouse pressed left at (27, 95)
Screenshot: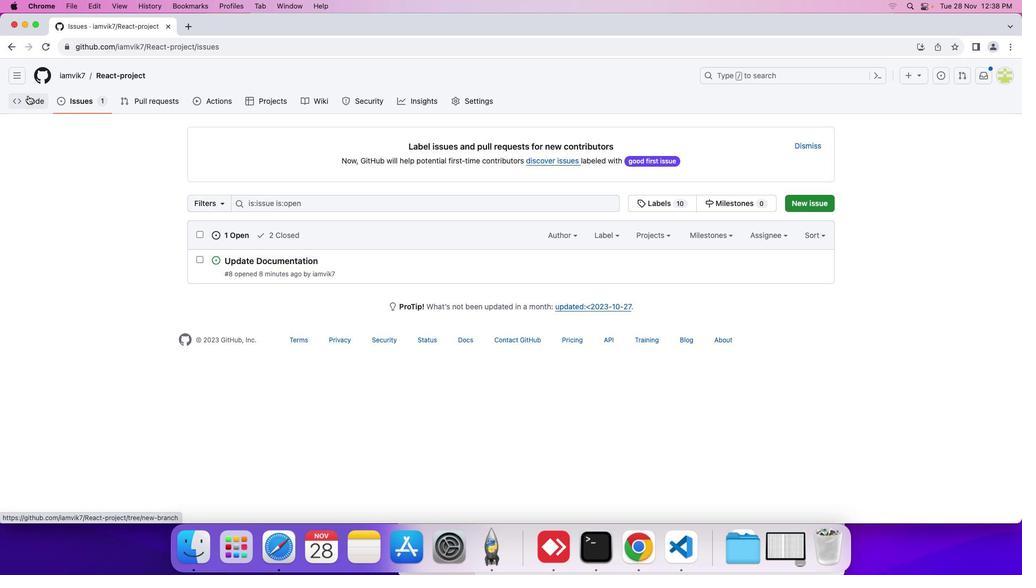 
Action: Mouse moved to (576, 177)
Screenshot: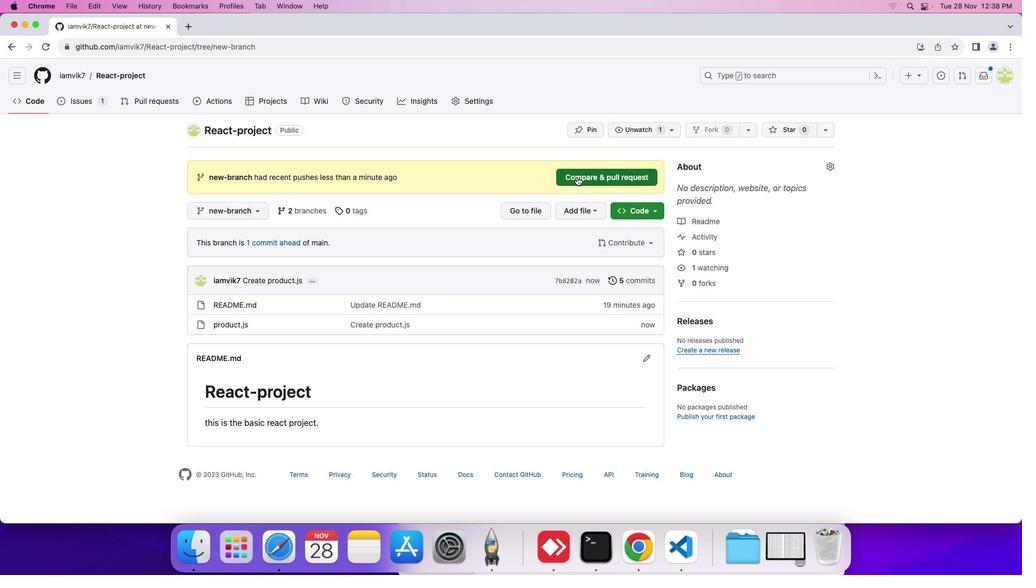 
Action: Mouse pressed left at (576, 177)
Screenshot: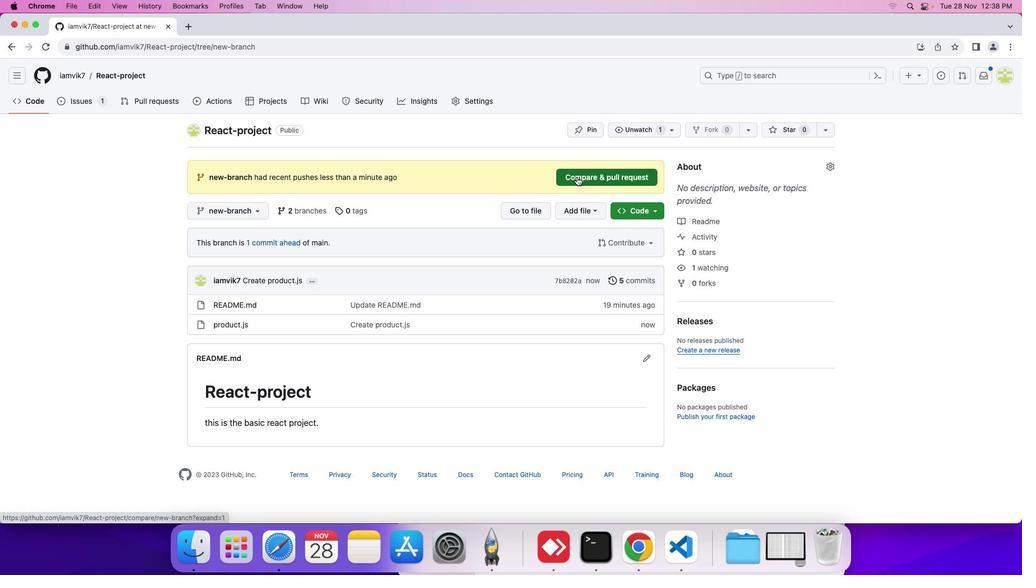 
Action: Mouse moved to (393, 366)
Screenshot: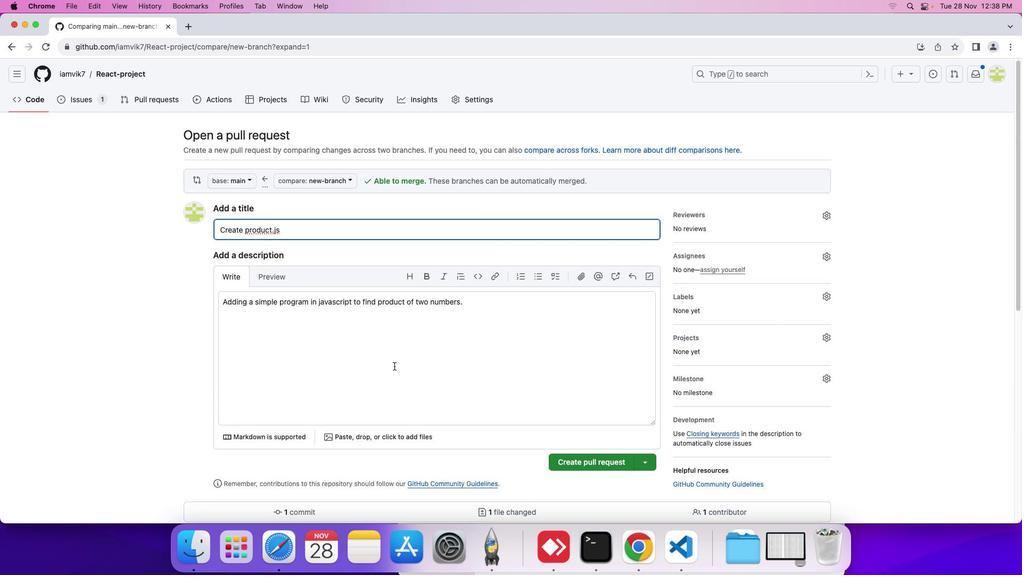 
Action: Mouse scrolled (393, 366) with delta (0, 0)
Screenshot: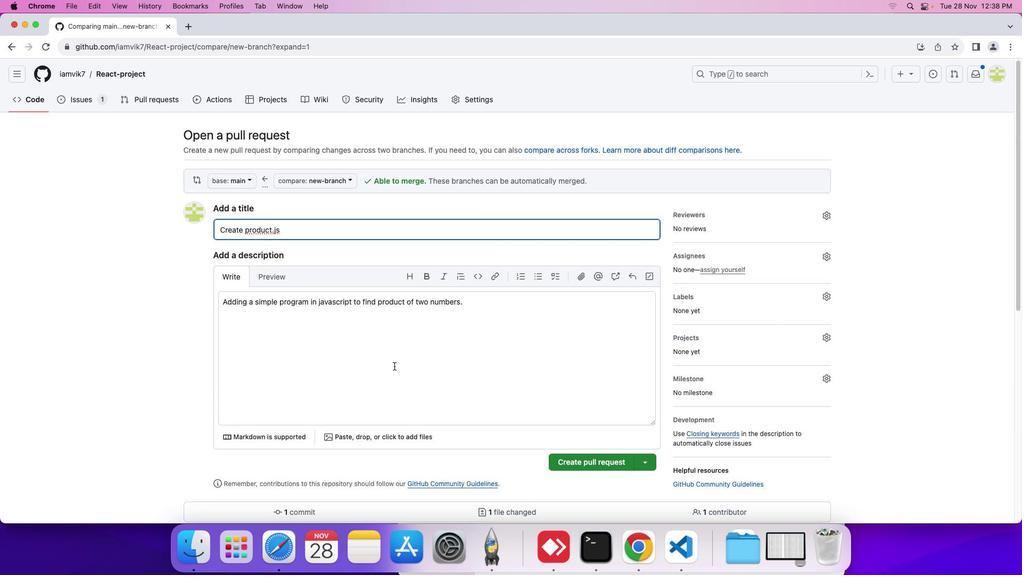
Action: Mouse moved to (393, 365)
Screenshot: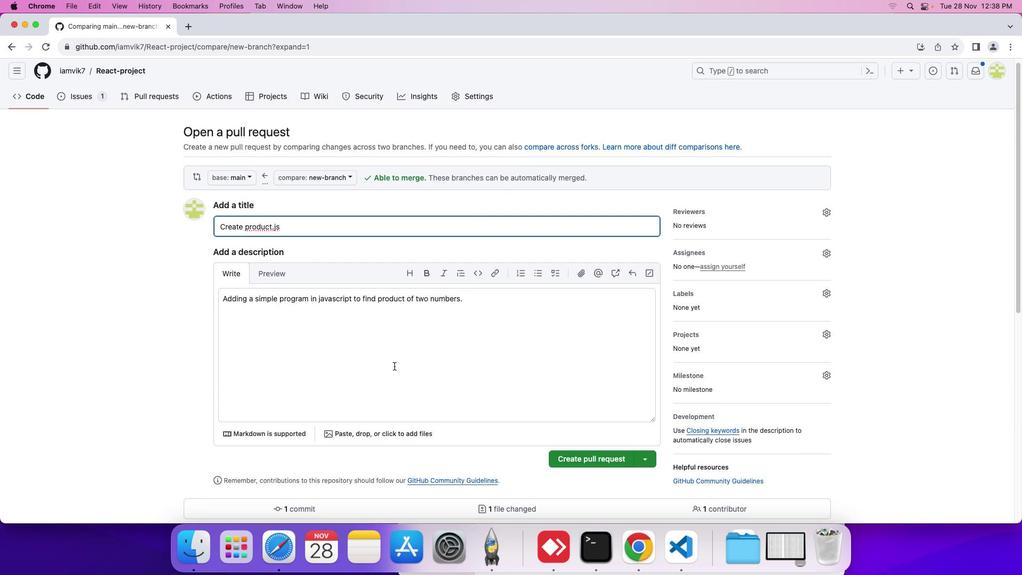
Action: Mouse scrolled (393, 365) with delta (0, 0)
Screenshot: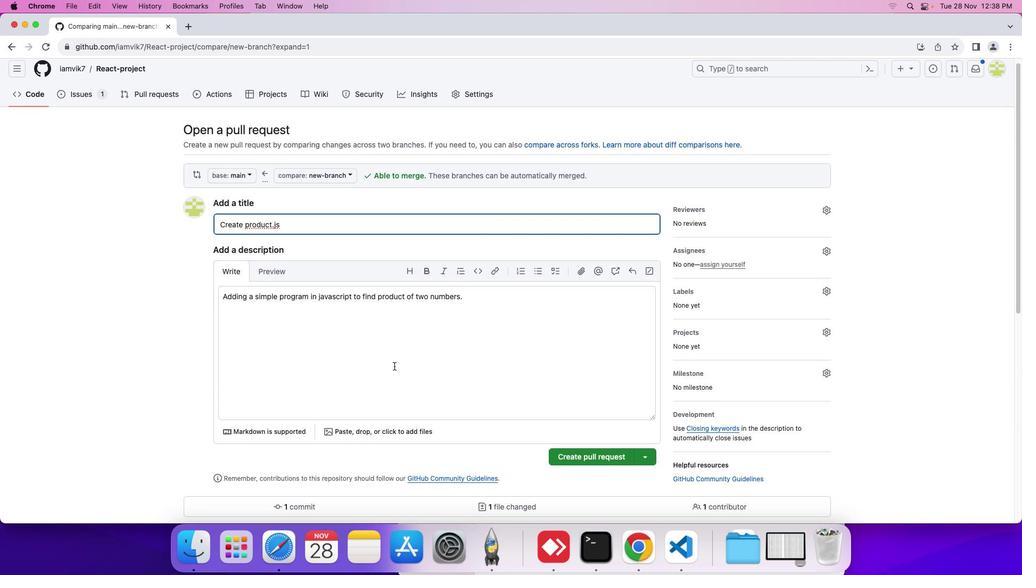 
Action: Mouse moved to (395, 364)
Screenshot: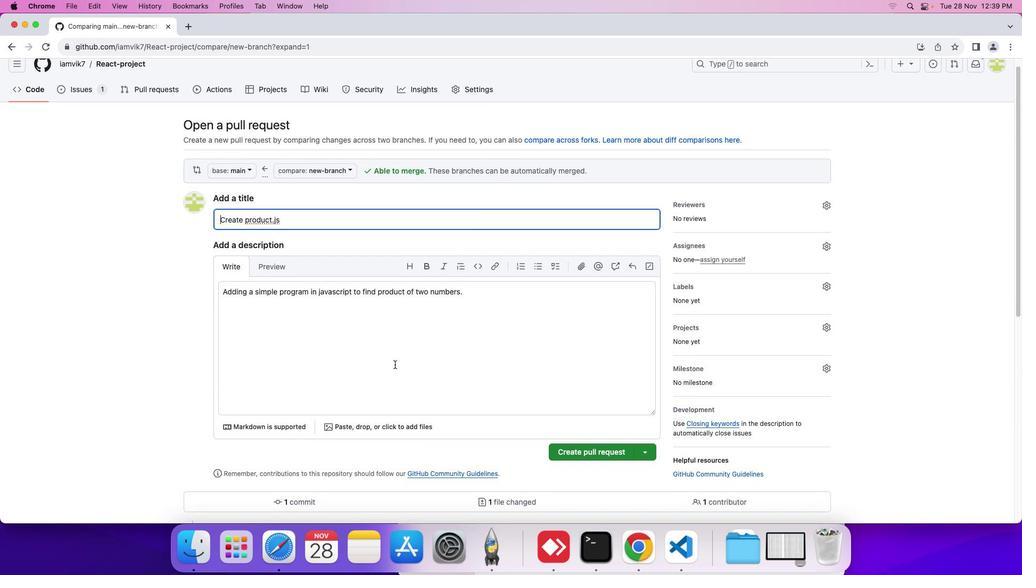 
Action: Mouse scrolled (395, 364) with delta (0, 0)
Screenshot: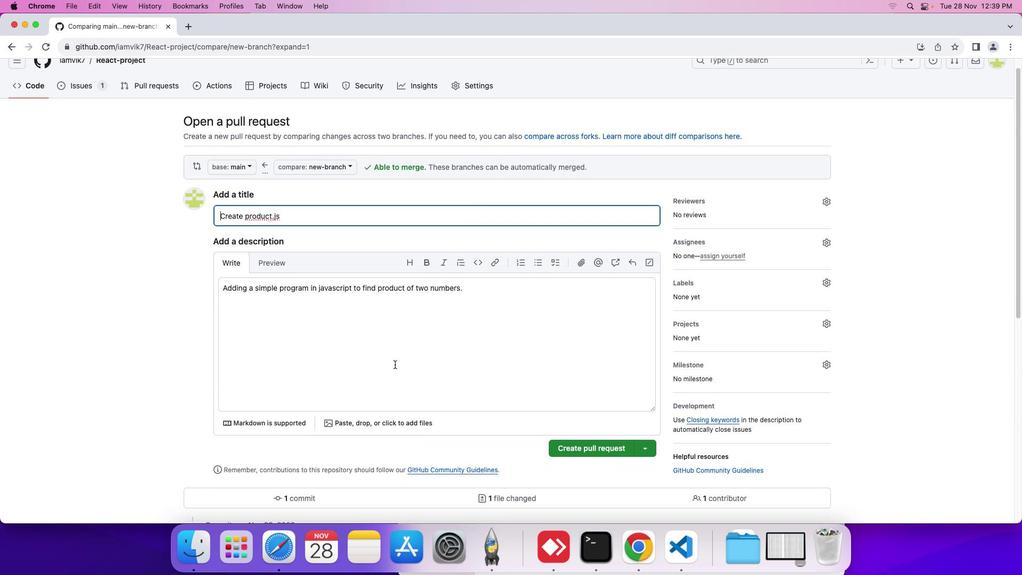 
Action: Mouse scrolled (395, 364) with delta (0, 0)
Screenshot: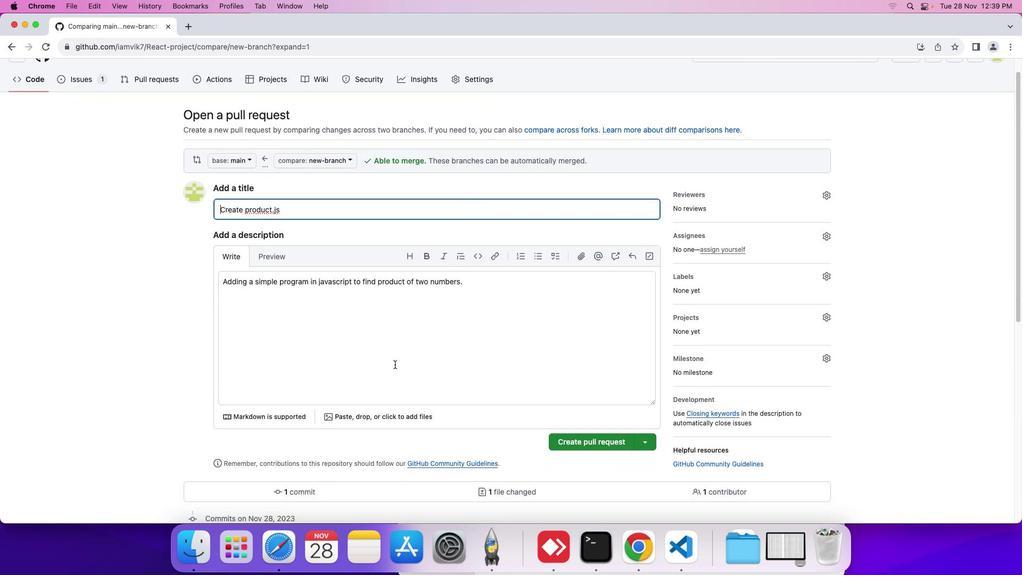 
Action: Mouse scrolled (395, 364) with delta (0, 0)
Screenshot: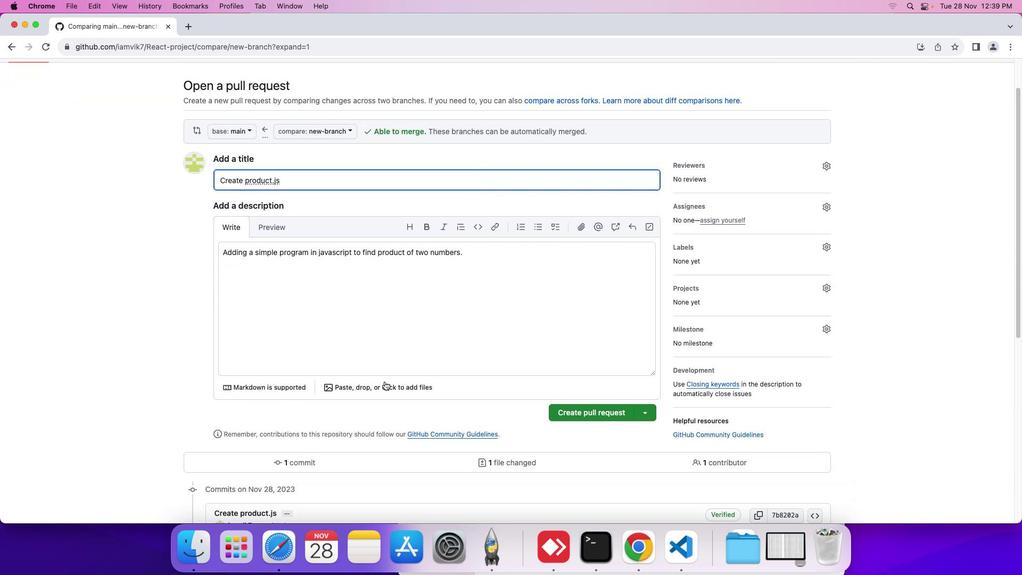 
Action: Mouse moved to (573, 403)
Screenshot: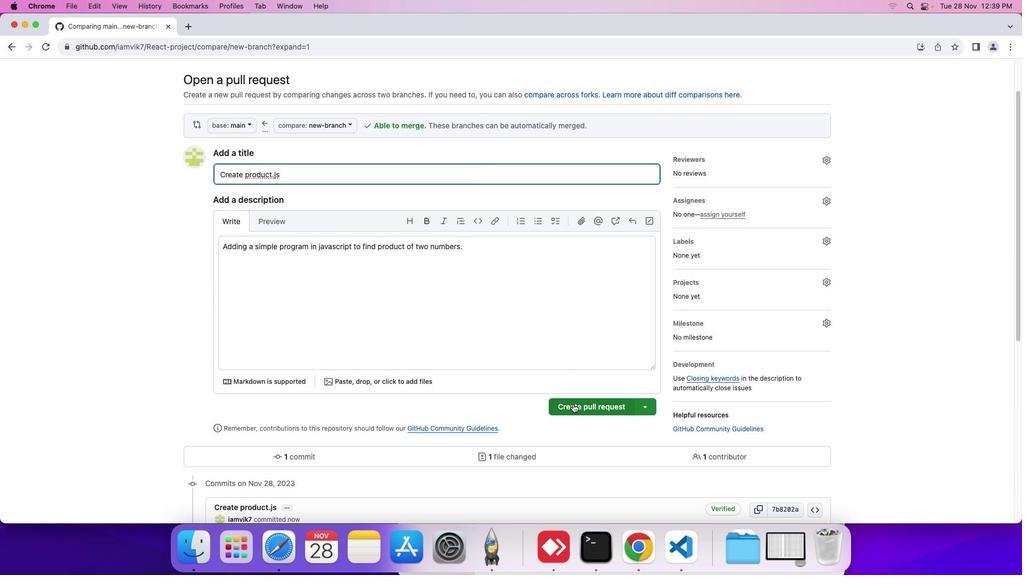 
Action: Mouse pressed left at (573, 403)
Screenshot: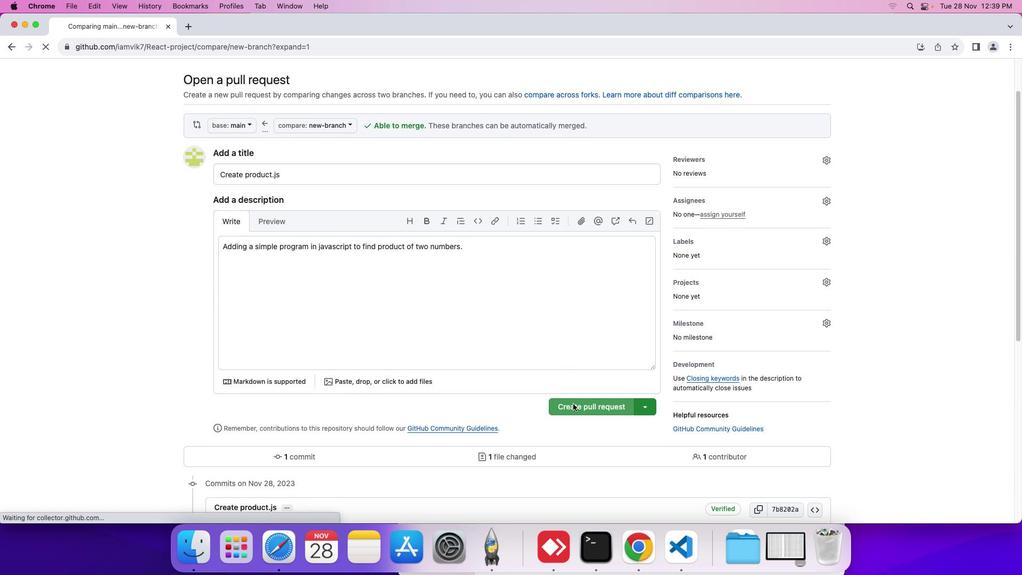 
Action: Mouse moved to (229, 268)
Screenshot: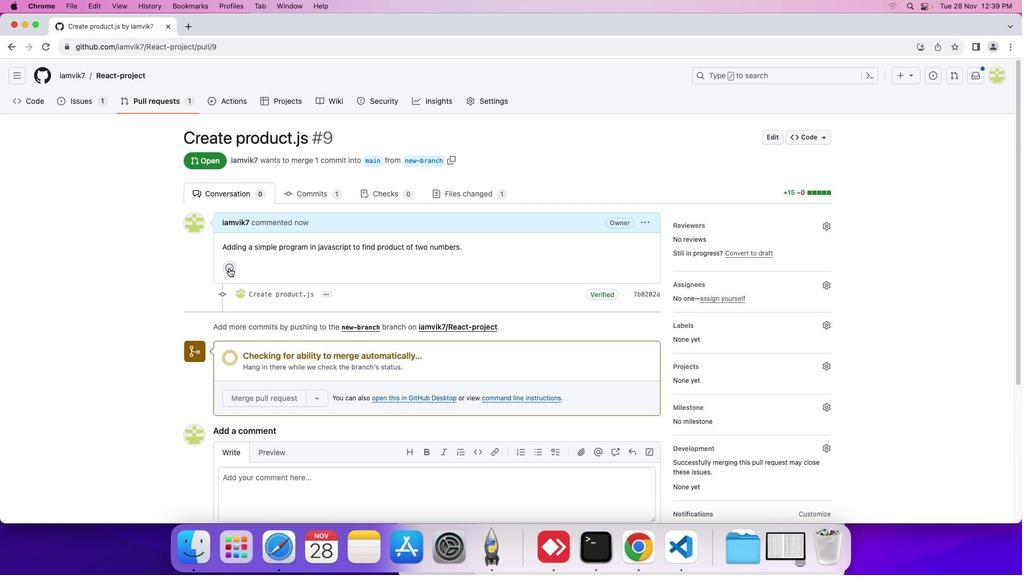 
Action: Mouse pressed left at (229, 268)
Screenshot: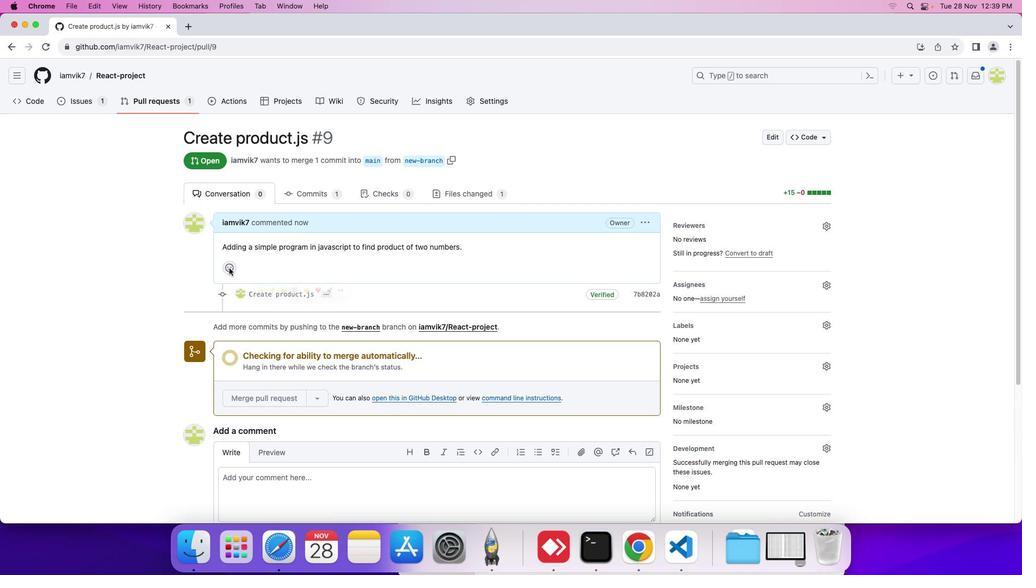 
Action: Mouse moved to (232, 291)
Screenshot: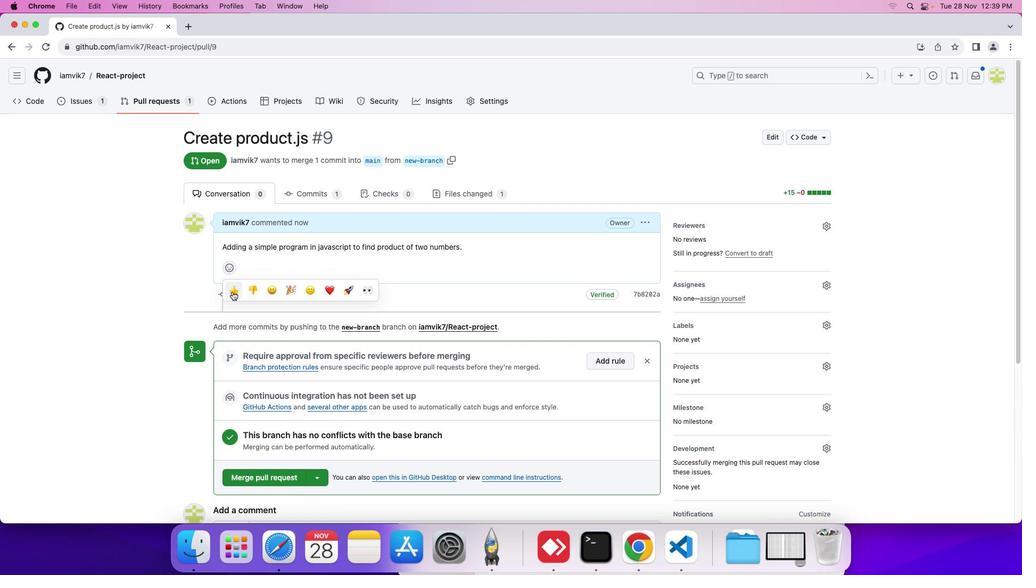 
Action: Mouse pressed left at (232, 291)
Screenshot: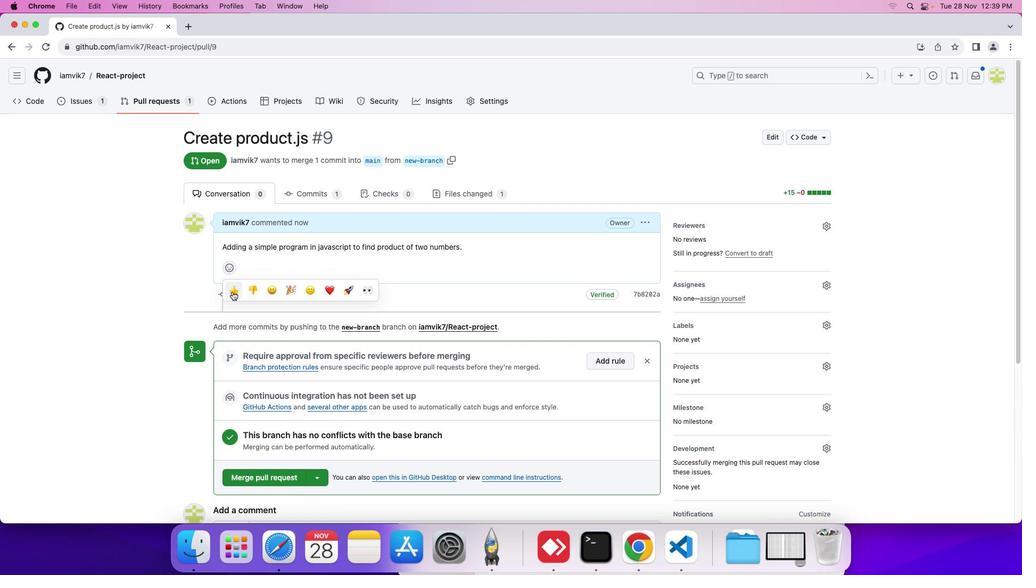 
Action: Mouse moved to (236, 289)
Screenshot: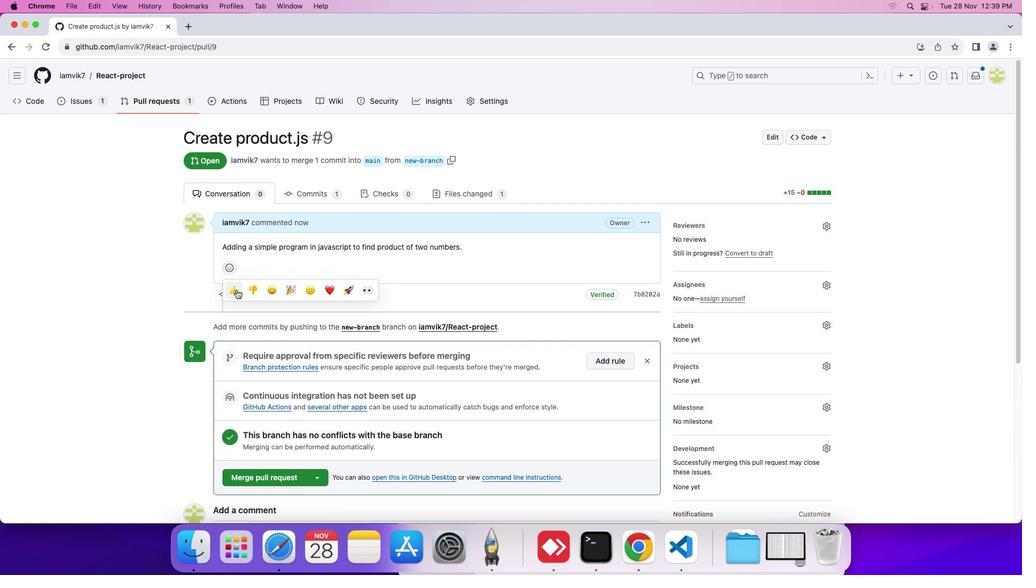 
Action: Mouse pressed left at (236, 289)
Screenshot: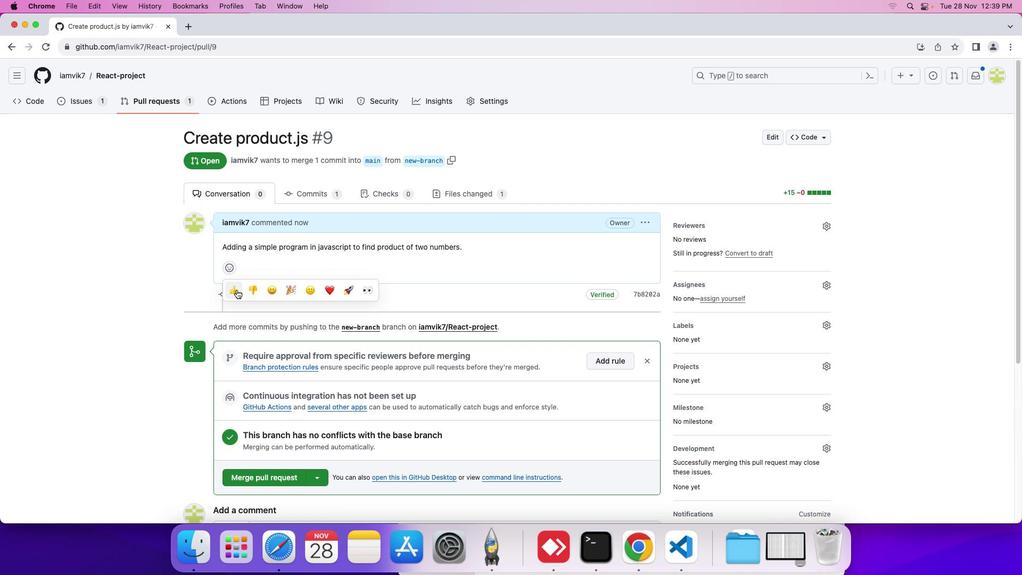 
Action: Mouse moved to (272, 270)
Screenshot: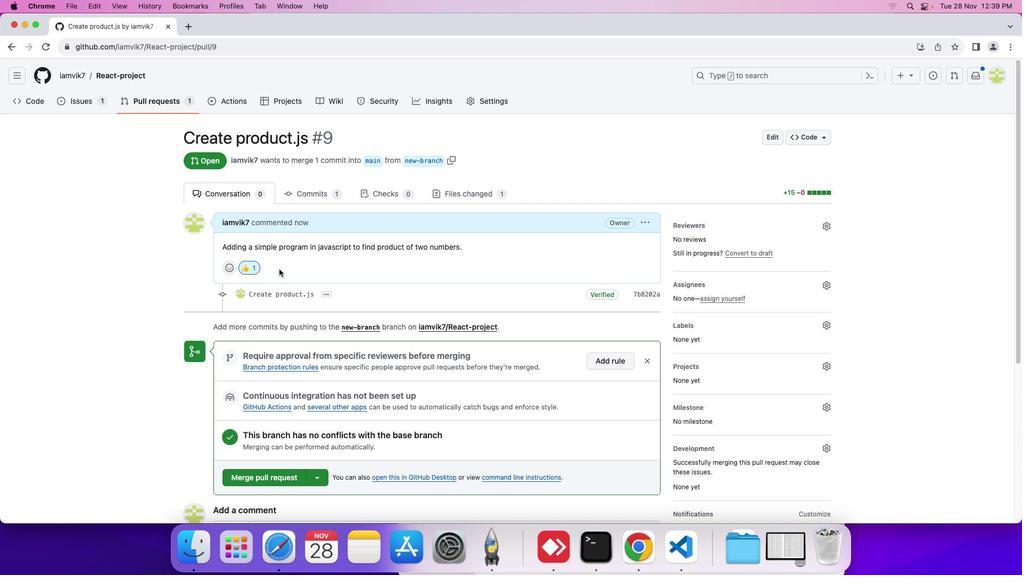 
